 Task: Find connections with filter location Emmendingen with filter topic #Industrieswith filter profile language German with filter current company Muthoot Fincorp Ltd. with filter school Anand Agricultural University, Anand with filter industry Blogs with filter service category FIle Management with filter keywords title Administrator
Action: Mouse moved to (566, 77)
Screenshot: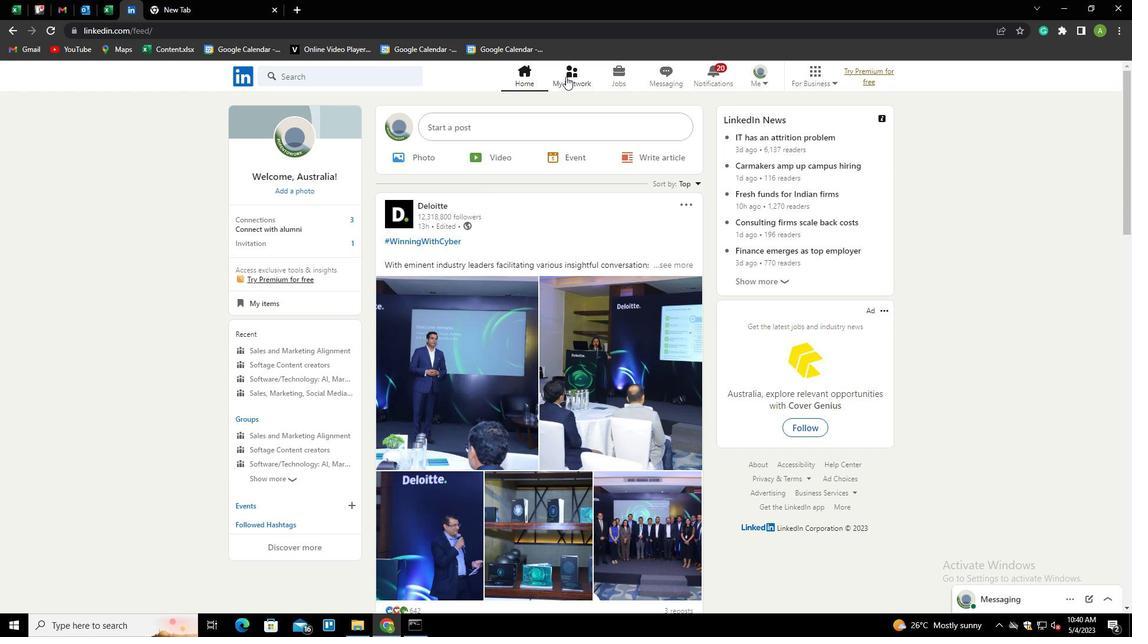 
Action: Mouse pressed left at (566, 77)
Screenshot: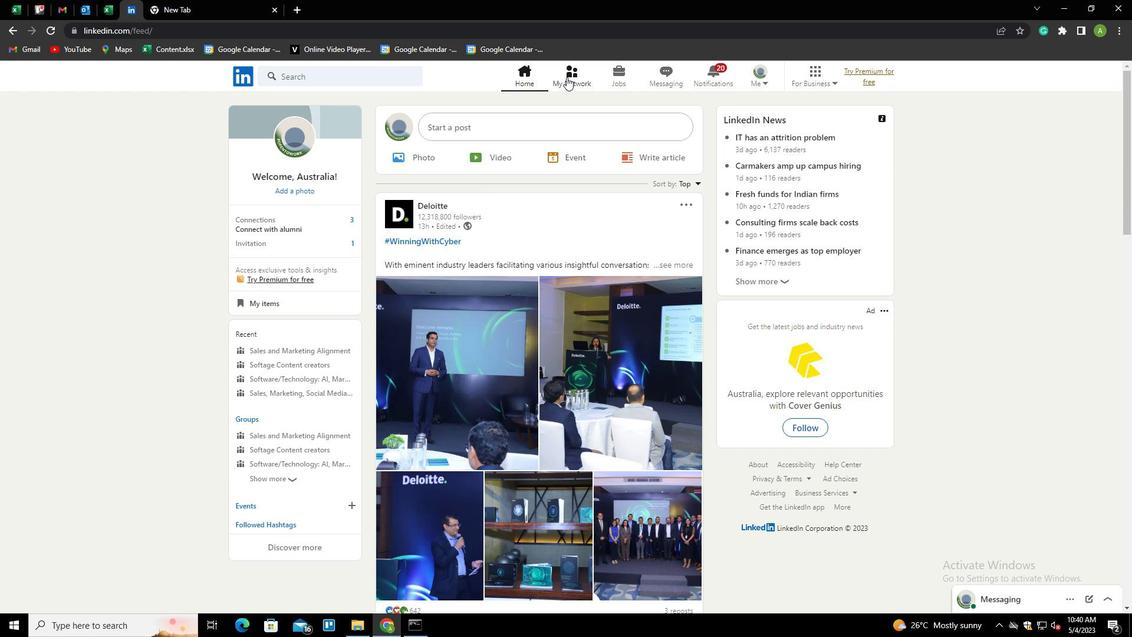 
Action: Mouse moved to (327, 142)
Screenshot: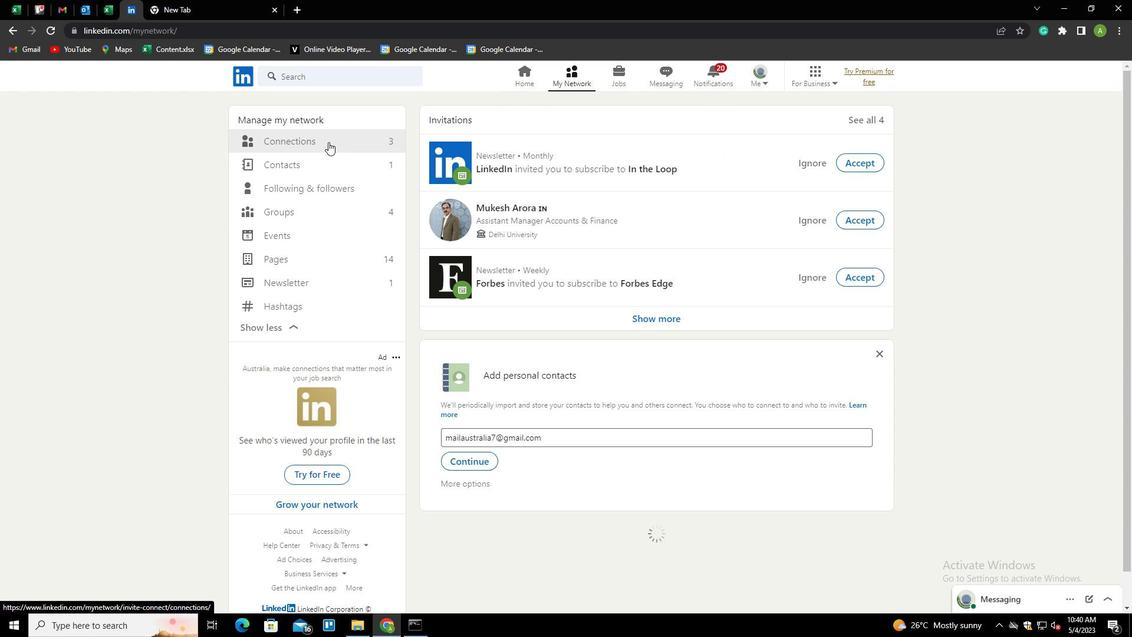 
Action: Mouse pressed left at (327, 142)
Screenshot: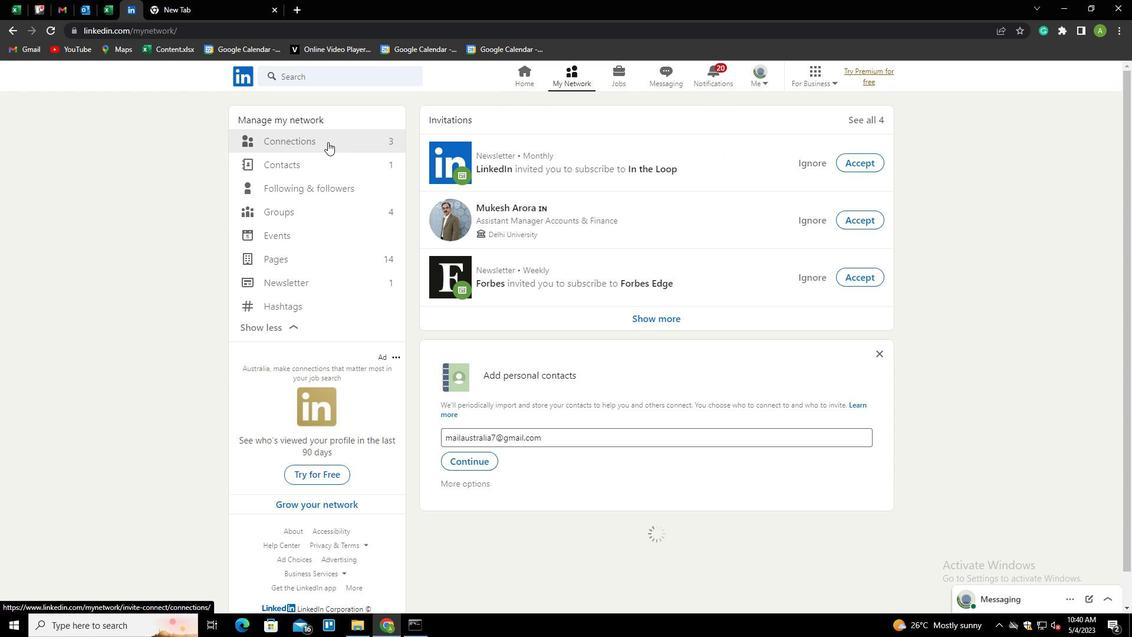 
Action: Mouse moved to (643, 146)
Screenshot: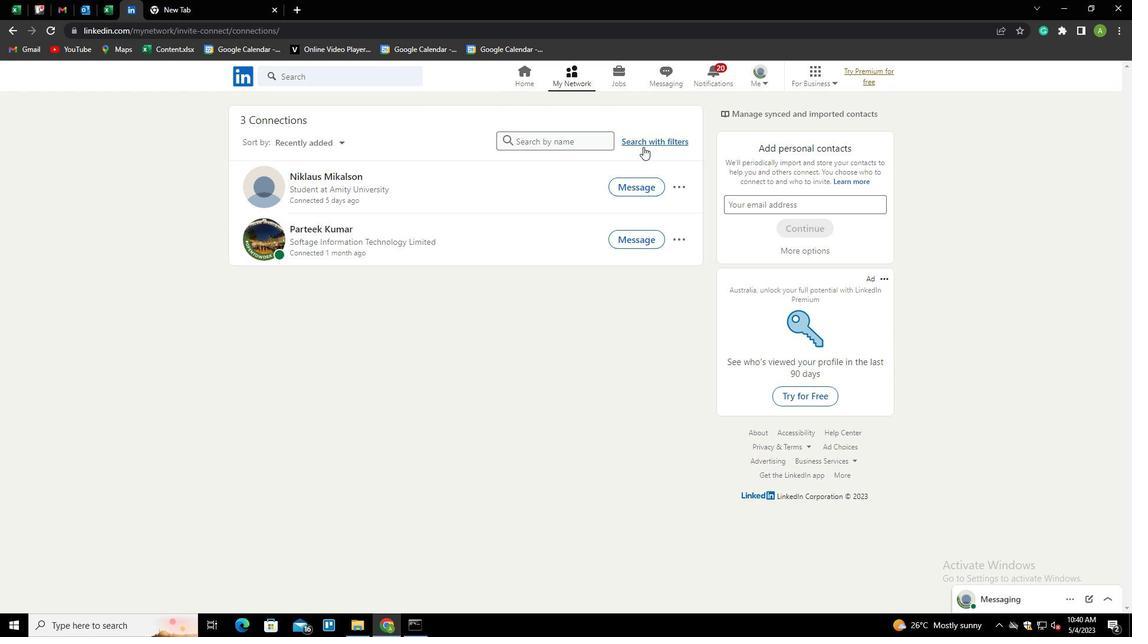
Action: Mouse pressed left at (643, 146)
Screenshot: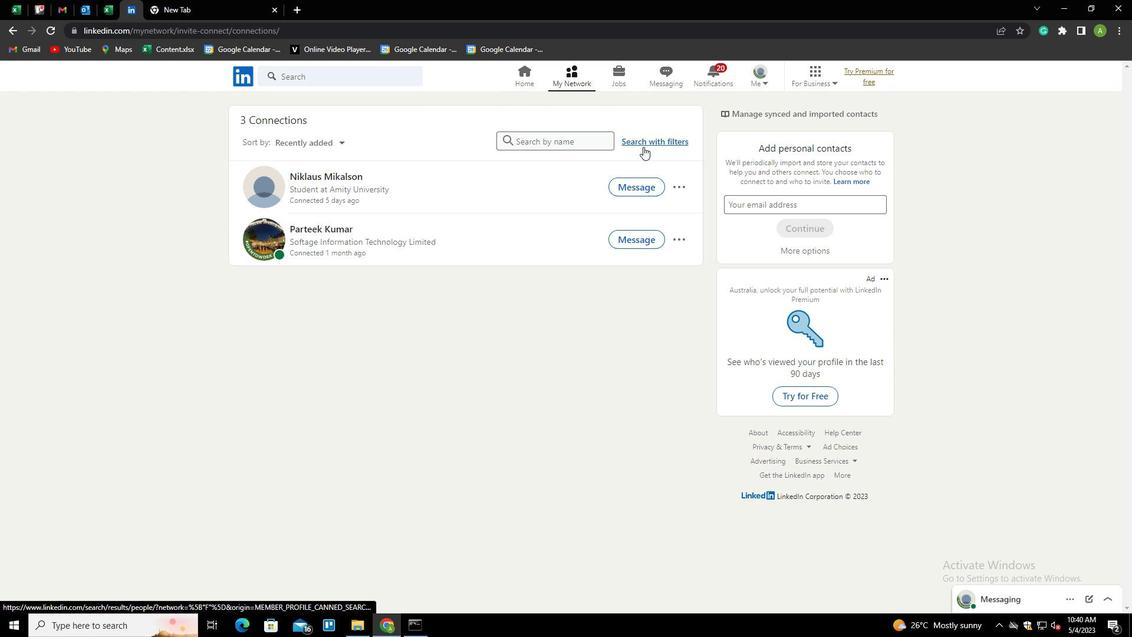 
Action: Mouse moved to (605, 113)
Screenshot: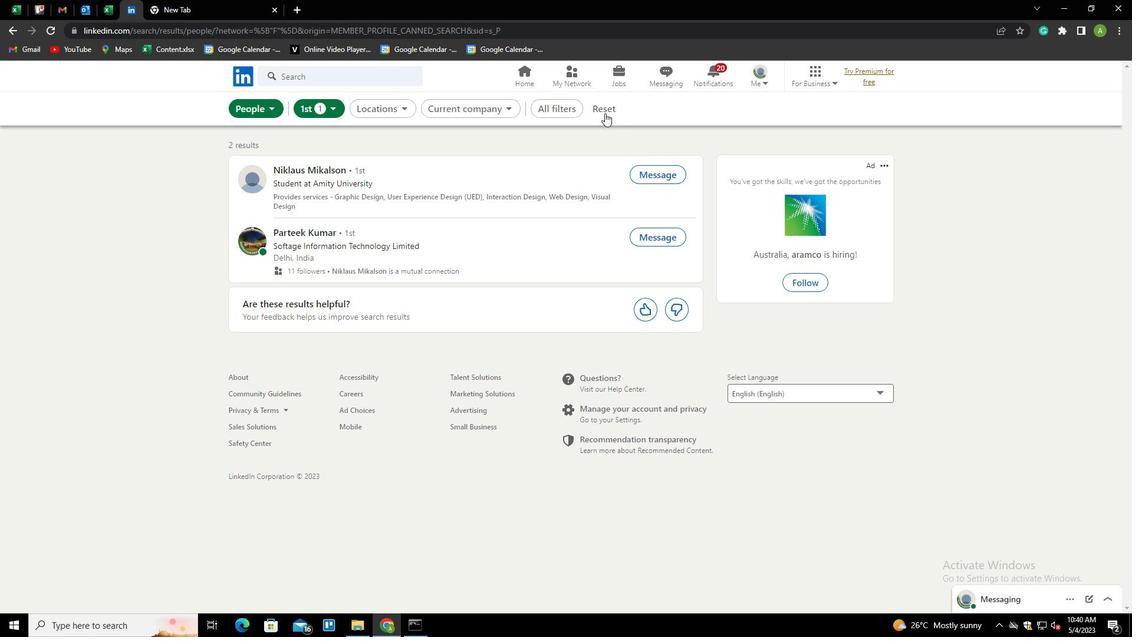 
Action: Mouse pressed left at (605, 113)
Screenshot: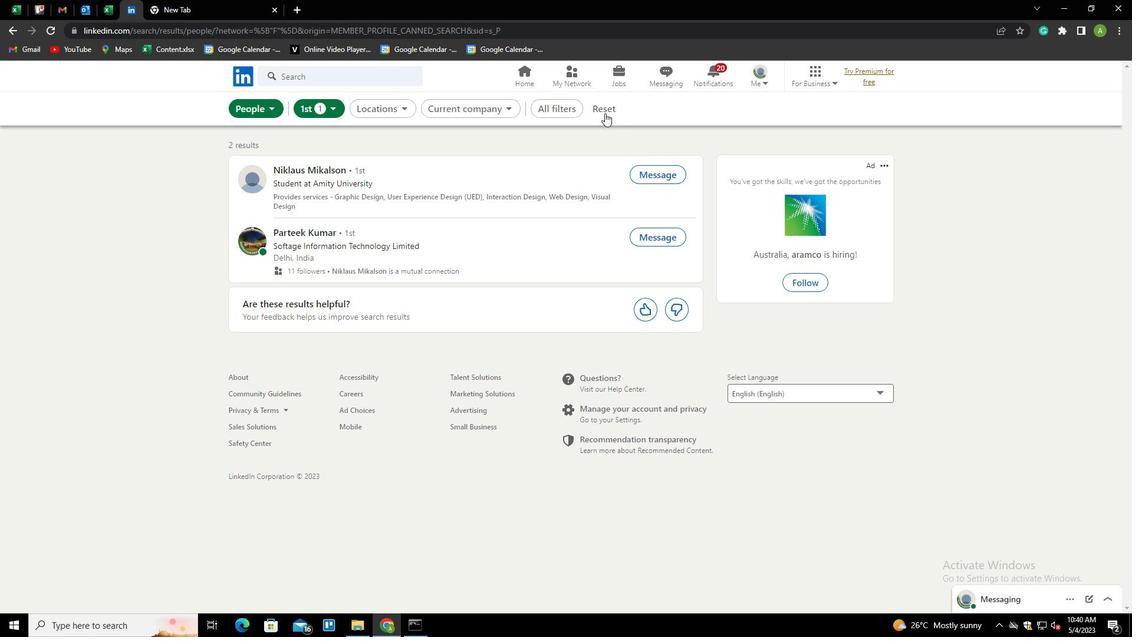 
Action: Mouse moved to (584, 105)
Screenshot: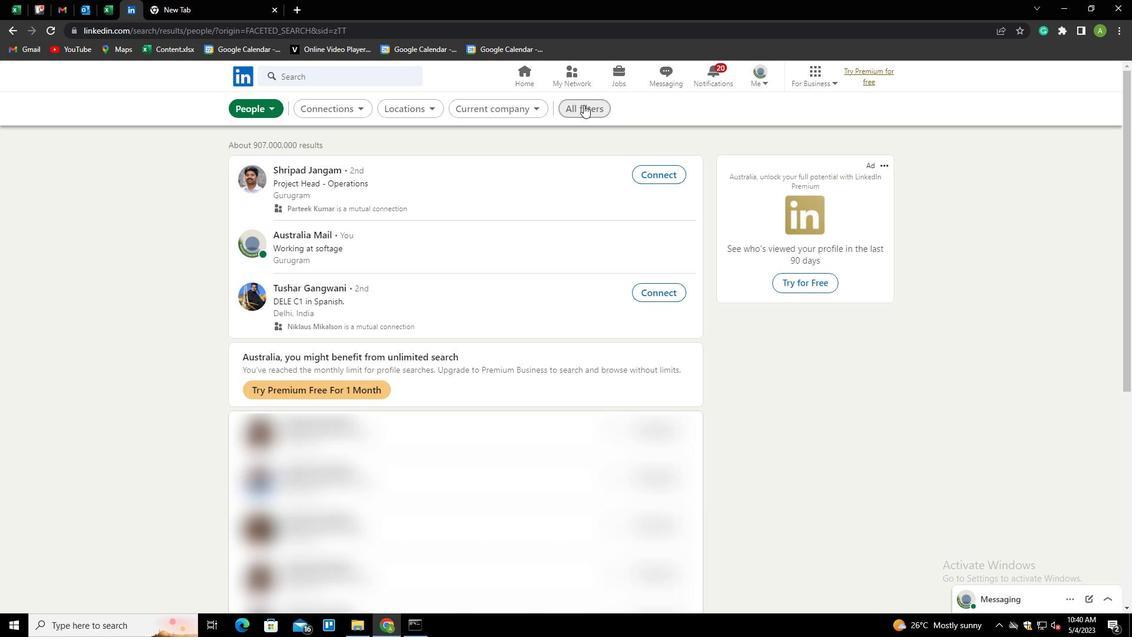 
Action: Mouse pressed left at (584, 105)
Screenshot: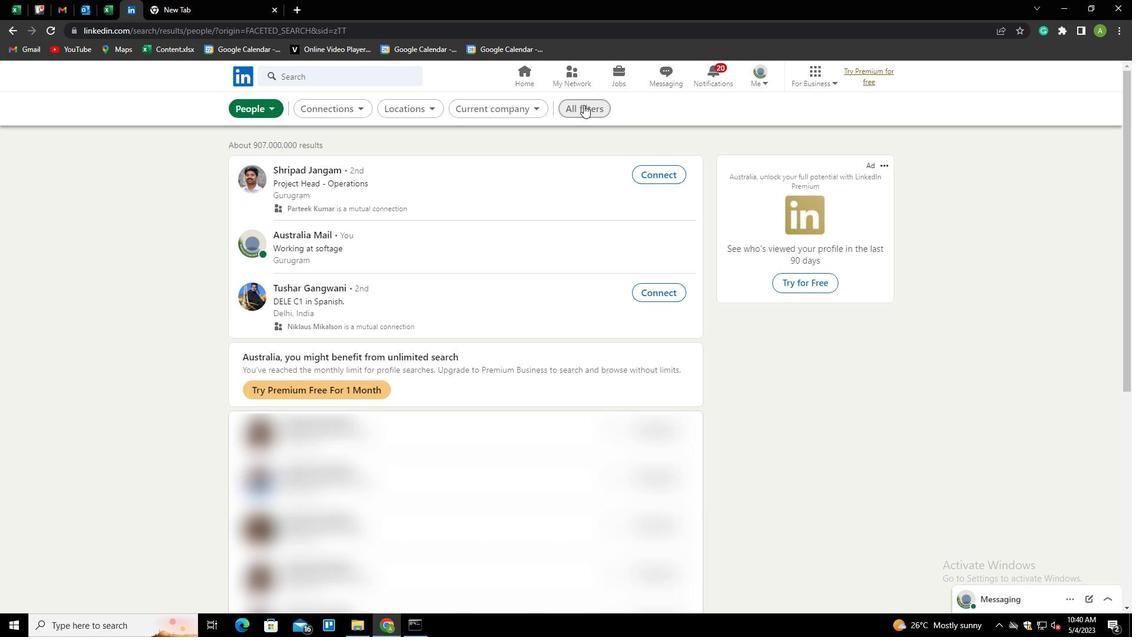 
Action: Mouse moved to (1014, 349)
Screenshot: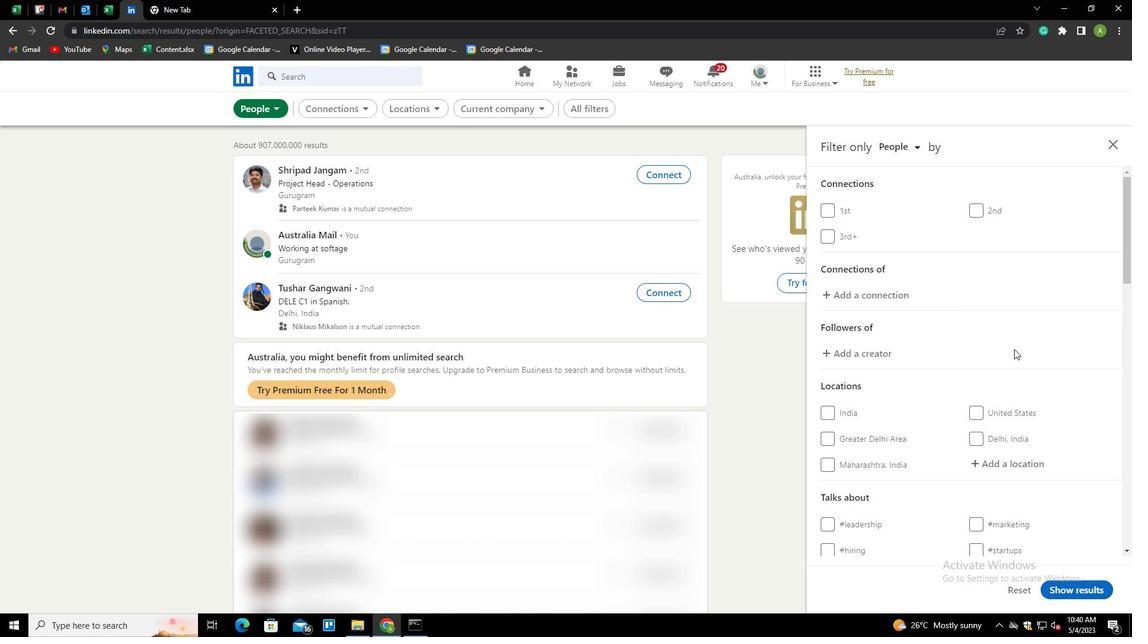 
Action: Mouse scrolled (1014, 348) with delta (0, 0)
Screenshot: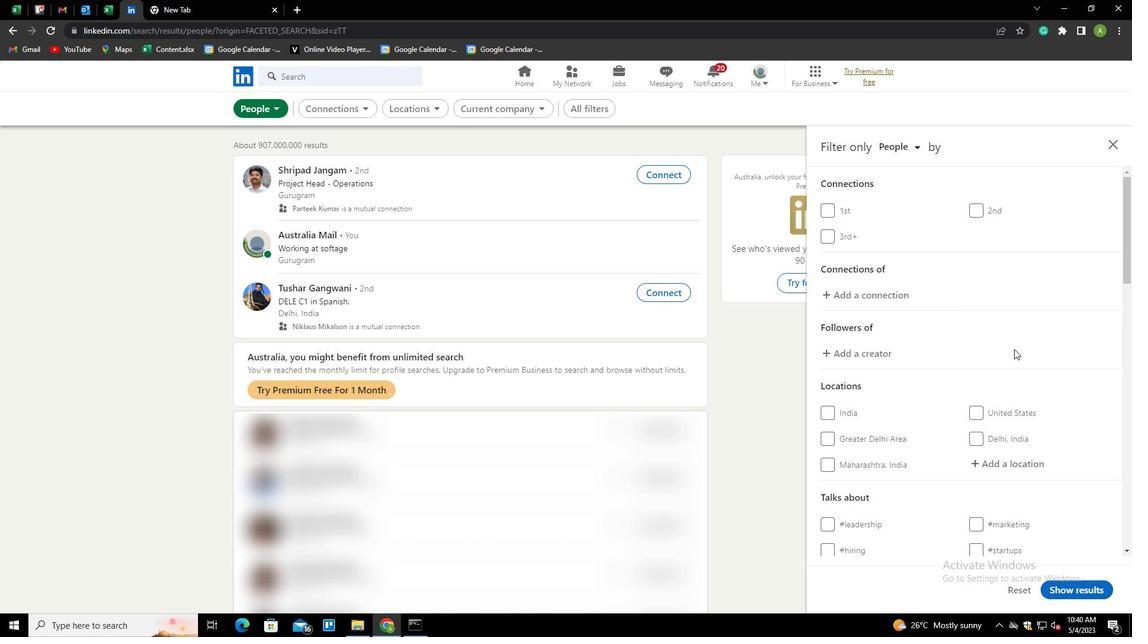 
Action: Mouse scrolled (1014, 348) with delta (0, 0)
Screenshot: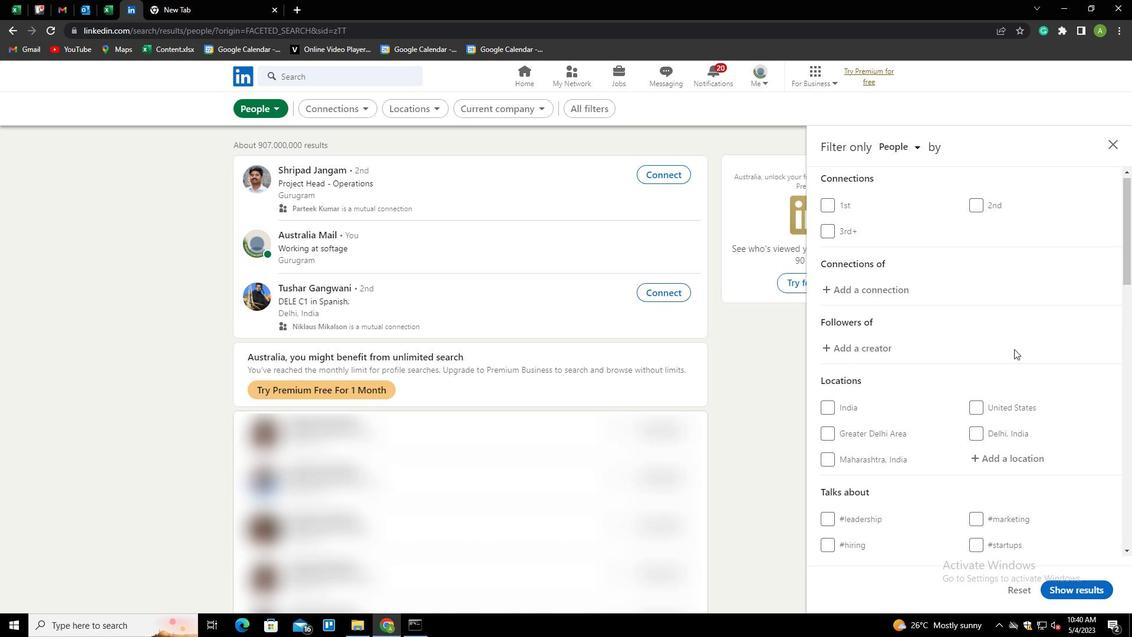 
Action: Mouse moved to (995, 345)
Screenshot: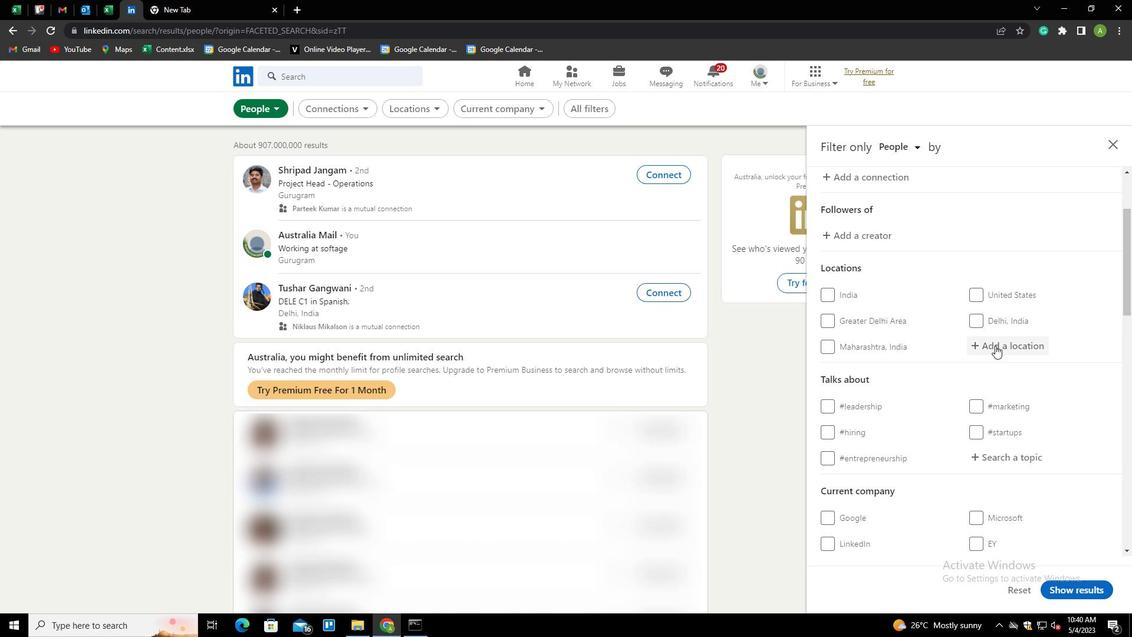 
Action: Mouse pressed left at (995, 345)
Screenshot: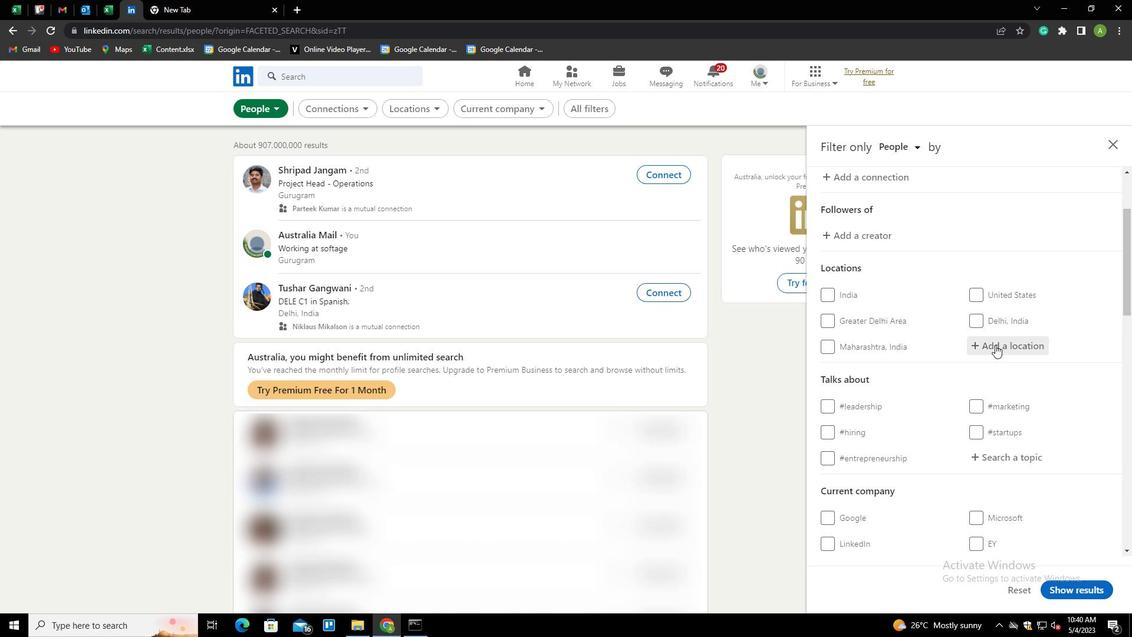 
Action: Key pressed <Key.shift>EMMENDIGEN<Key.down>
Screenshot: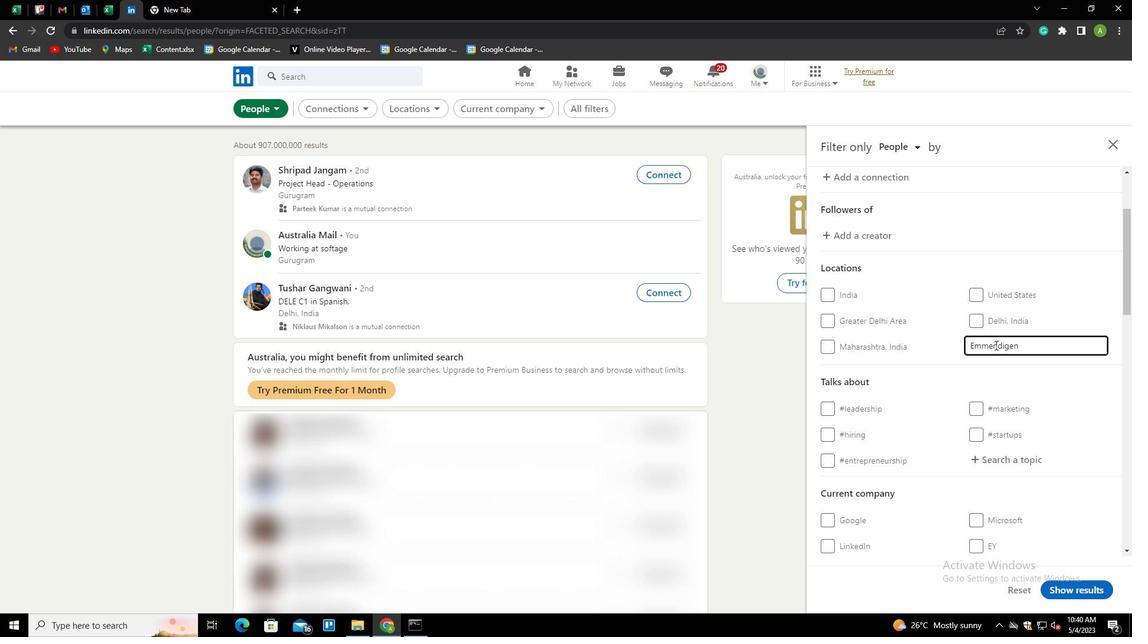 
Action: Mouse moved to (1052, 359)
Screenshot: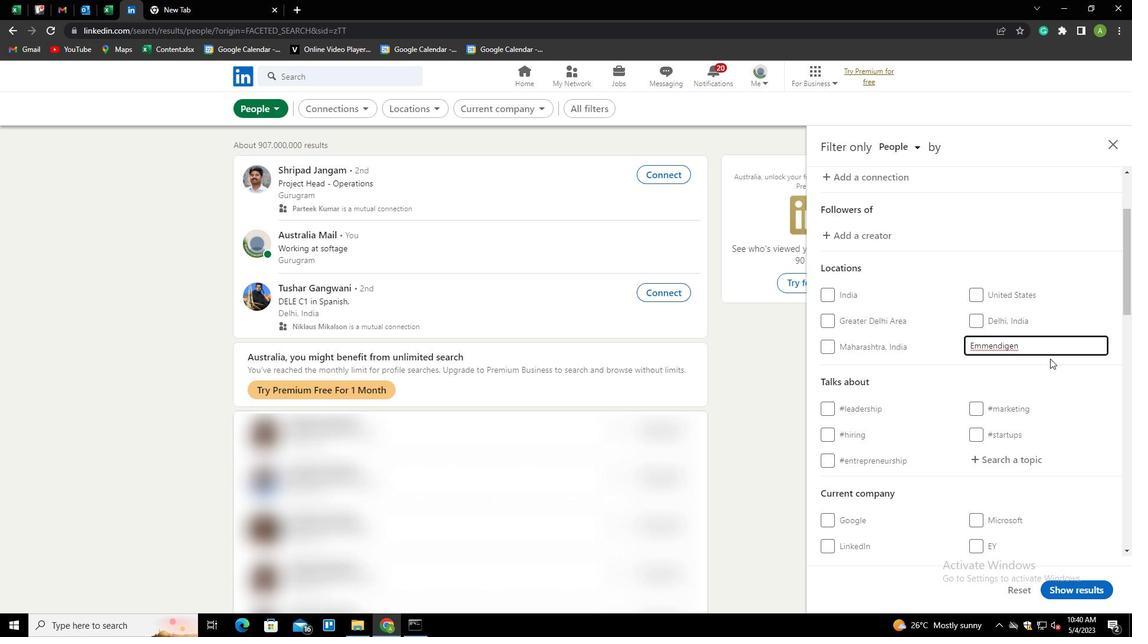 
Action: Key pressed <Key.backspace><Key.backspace><Key.backspace>NGE<Key.down><Key.enter>
Screenshot: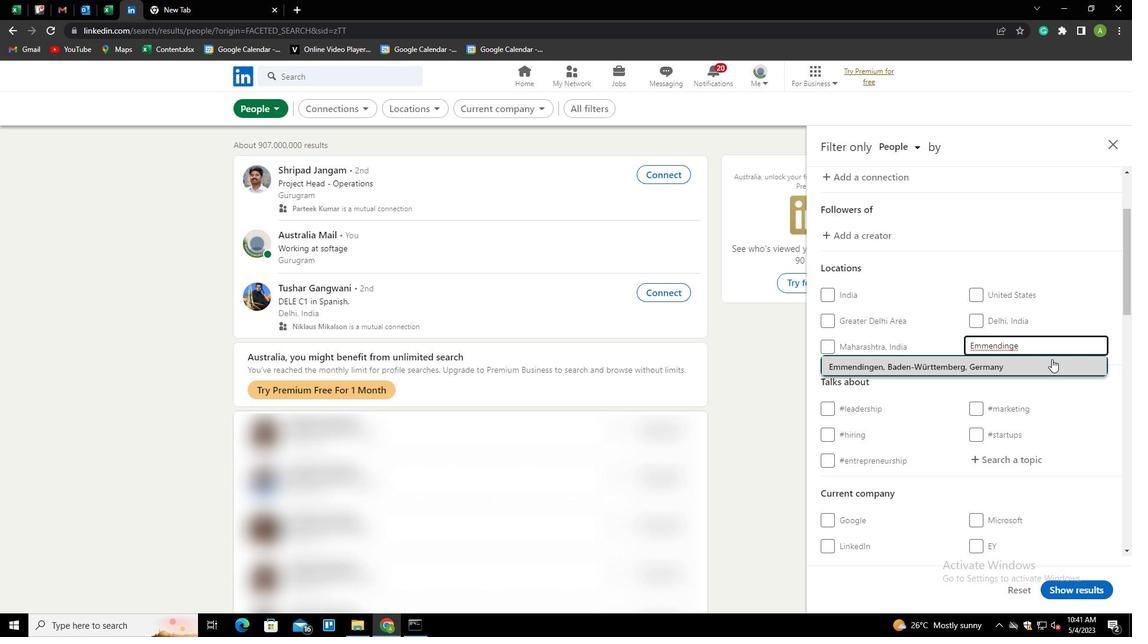 
Action: Mouse scrolled (1052, 358) with delta (0, 0)
Screenshot: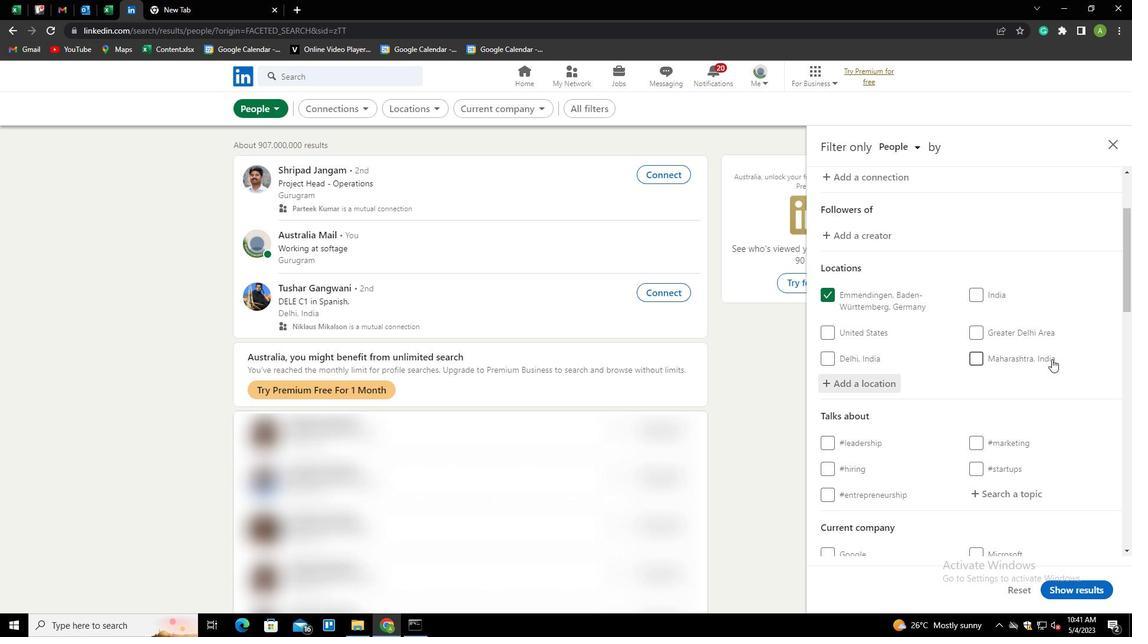 
Action: Mouse scrolled (1052, 358) with delta (0, 0)
Screenshot: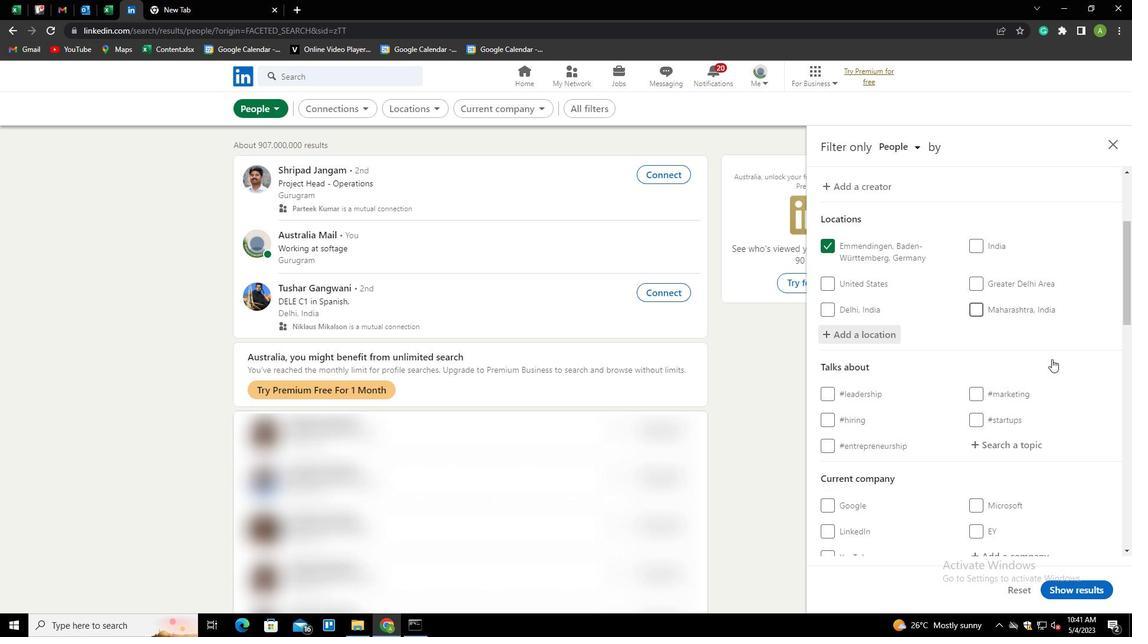
Action: Mouse scrolled (1052, 358) with delta (0, 0)
Screenshot: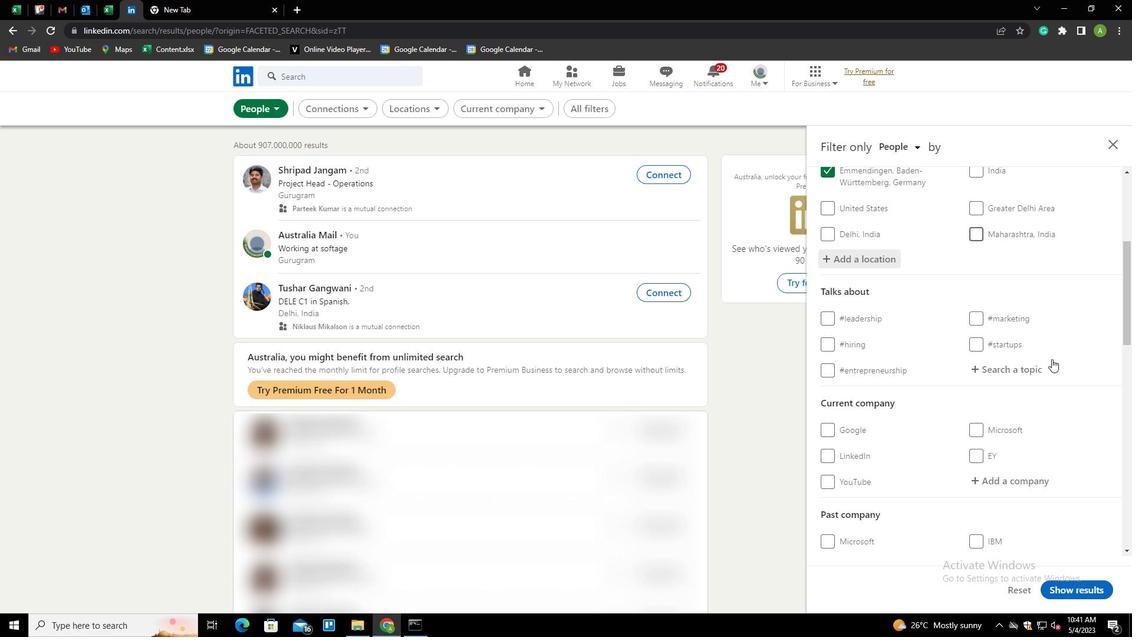 
Action: Mouse scrolled (1052, 358) with delta (0, 0)
Screenshot: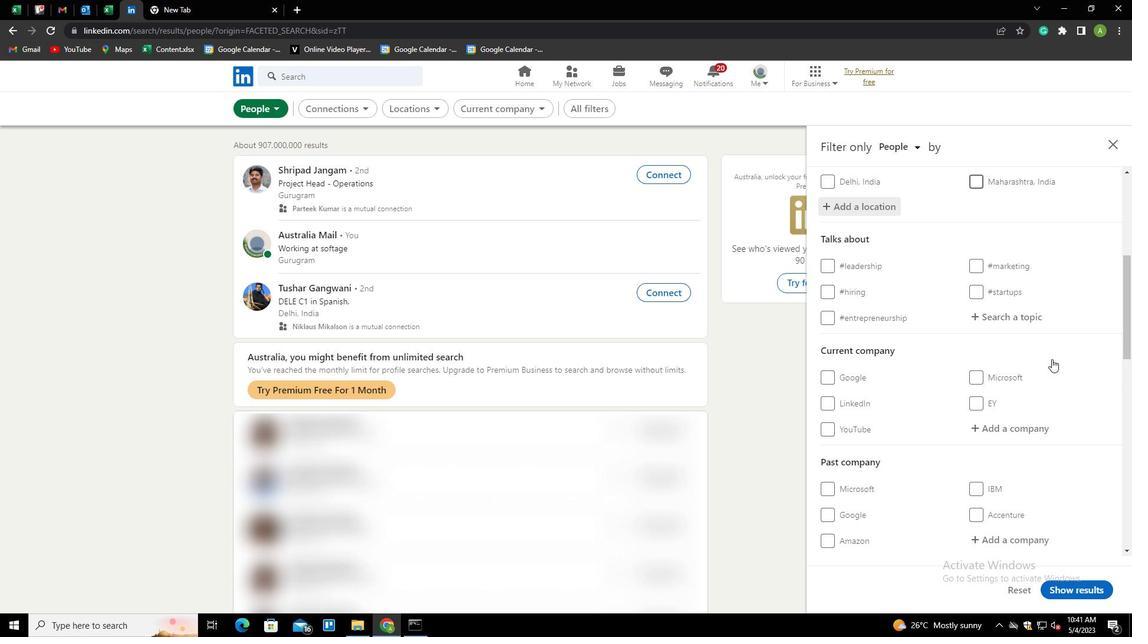 
Action: Mouse scrolled (1052, 358) with delta (0, 0)
Screenshot: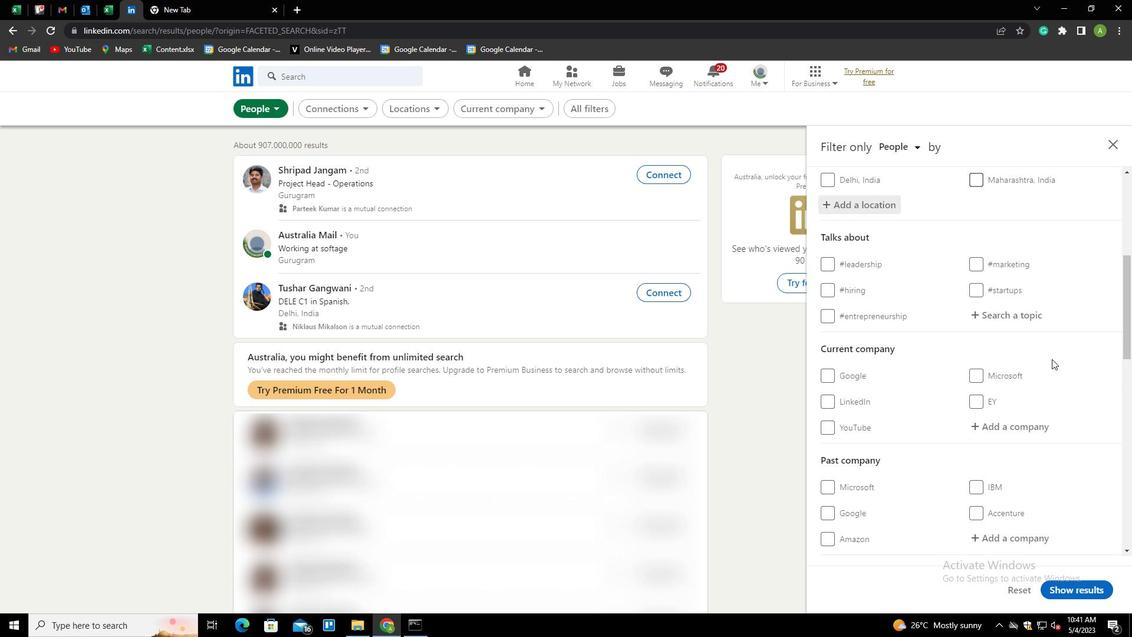 
Action: Mouse moved to (1006, 194)
Screenshot: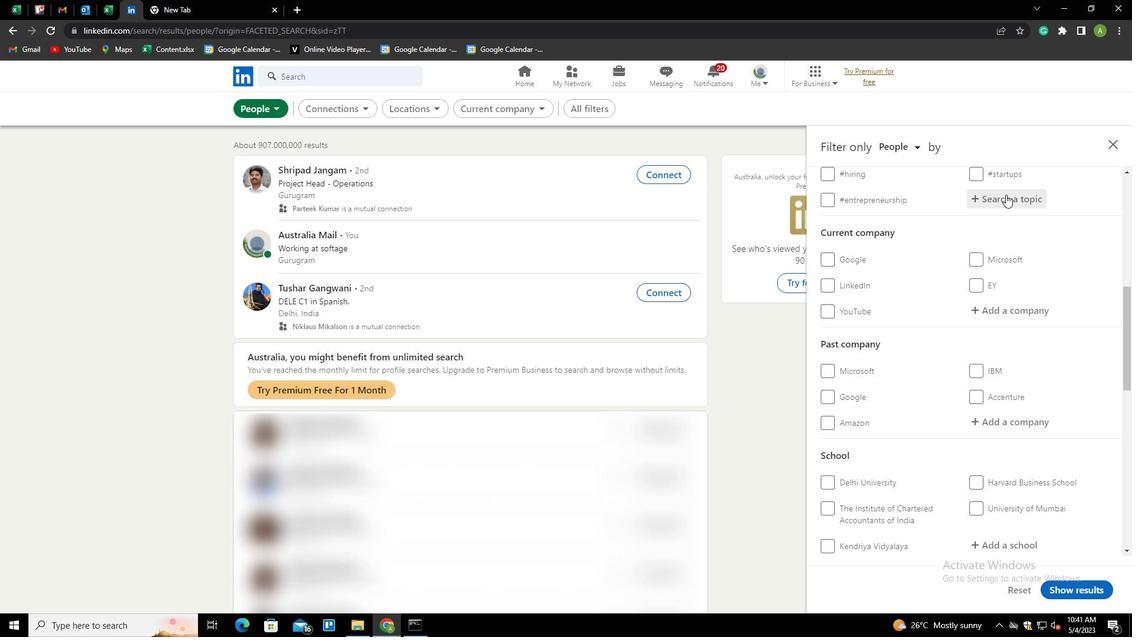 
Action: Mouse pressed left at (1006, 194)
Screenshot: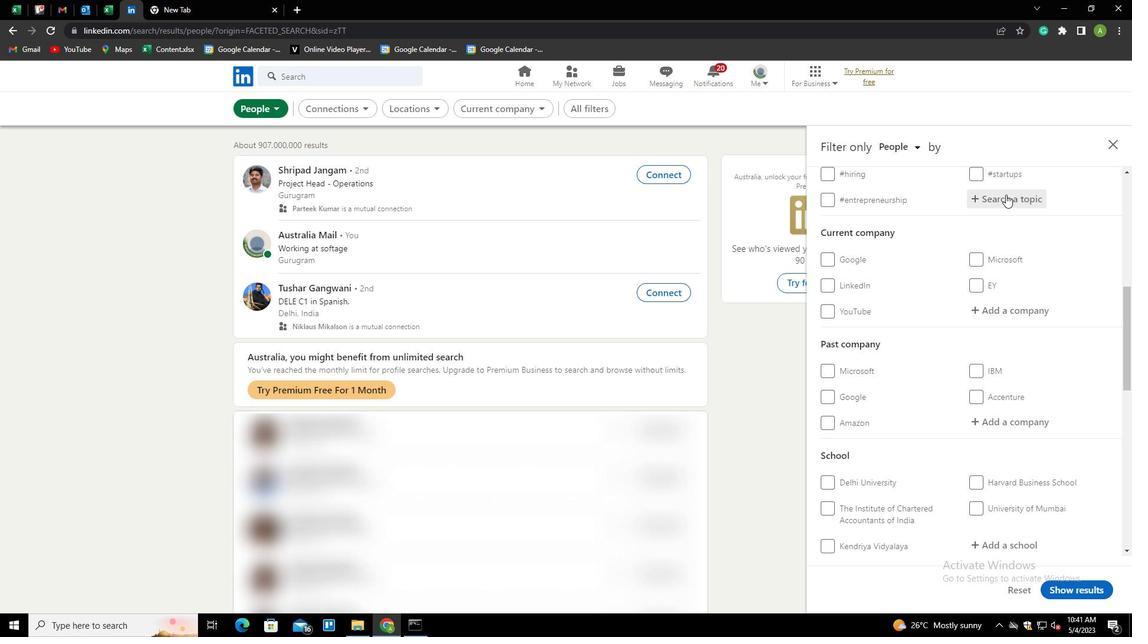 
Action: Key pressed INDUSTRIES<Key.down><Key.enter>
Screenshot: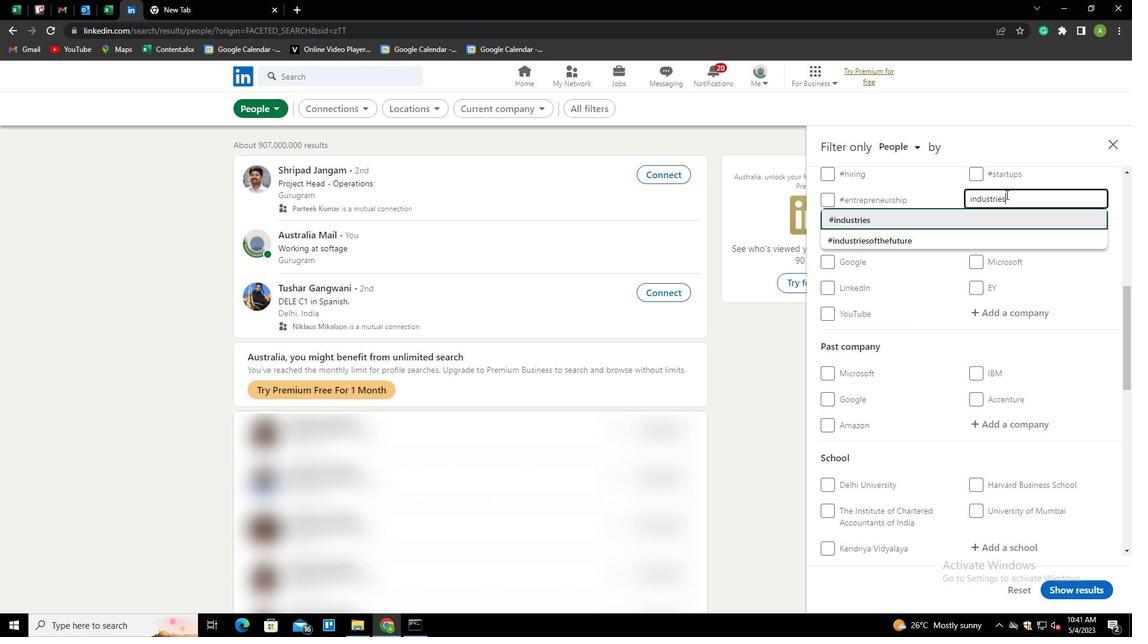 
Action: Mouse scrolled (1006, 194) with delta (0, 0)
Screenshot: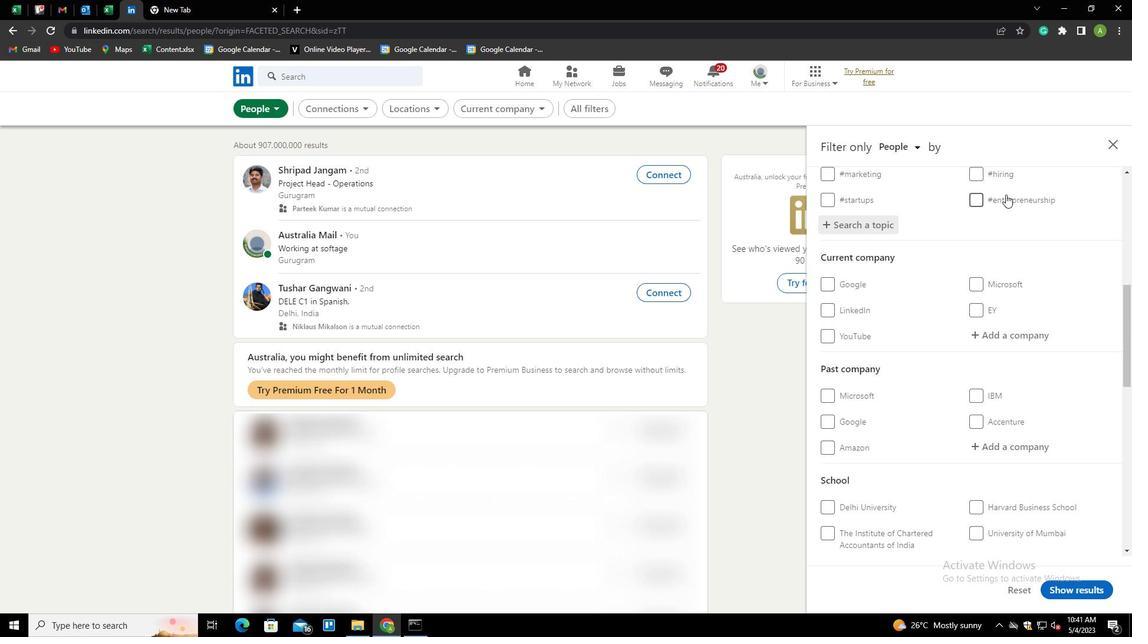 
Action: Mouse scrolled (1006, 194) with delta (0, 0)
Screenshot: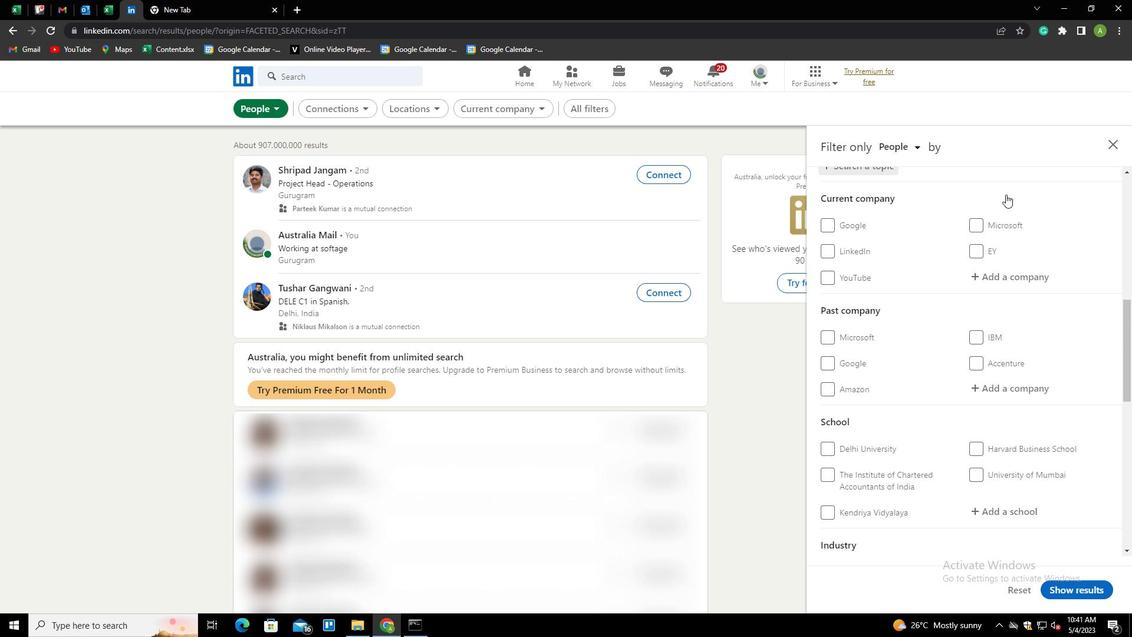 
Action: Mouse scrolled (1006, 194) with delta (0, 0)
Screenshot: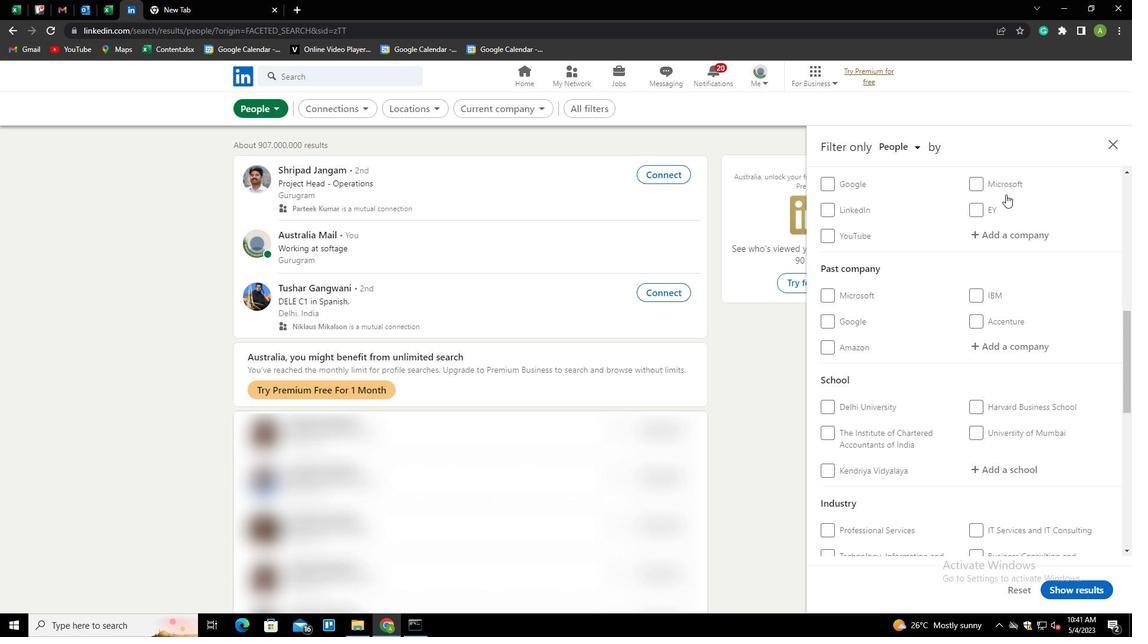 
Action: Mouse scrolled (1006, 194) with delta (0, 0)
Screenshot: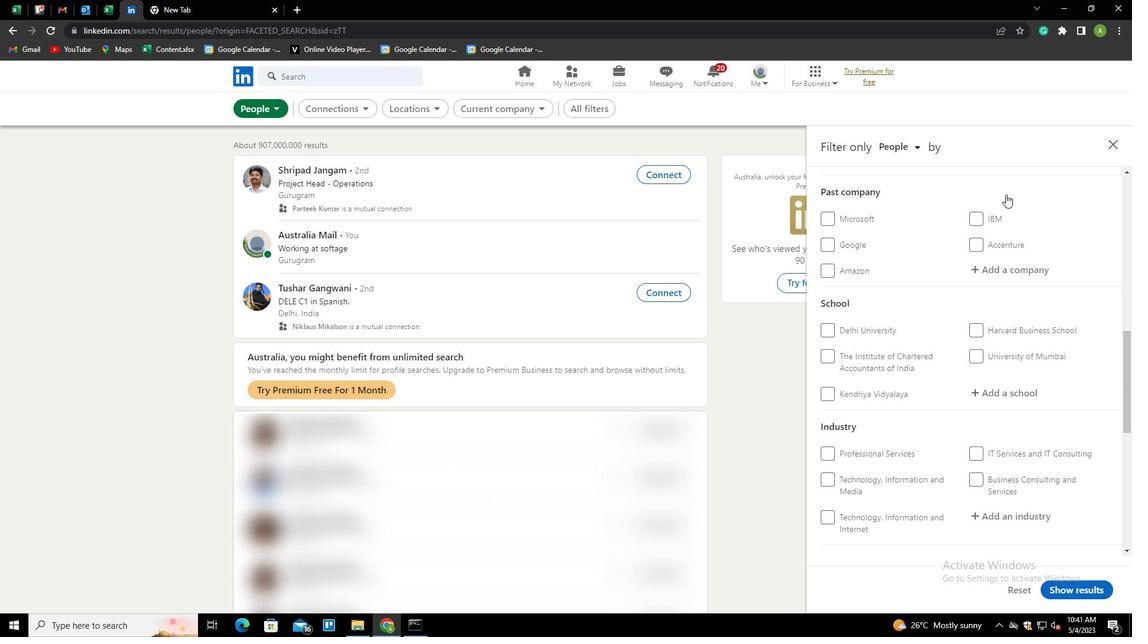 
Action: Mouse scrolled (1006, 194) with delta (0, 0)
Screenshot: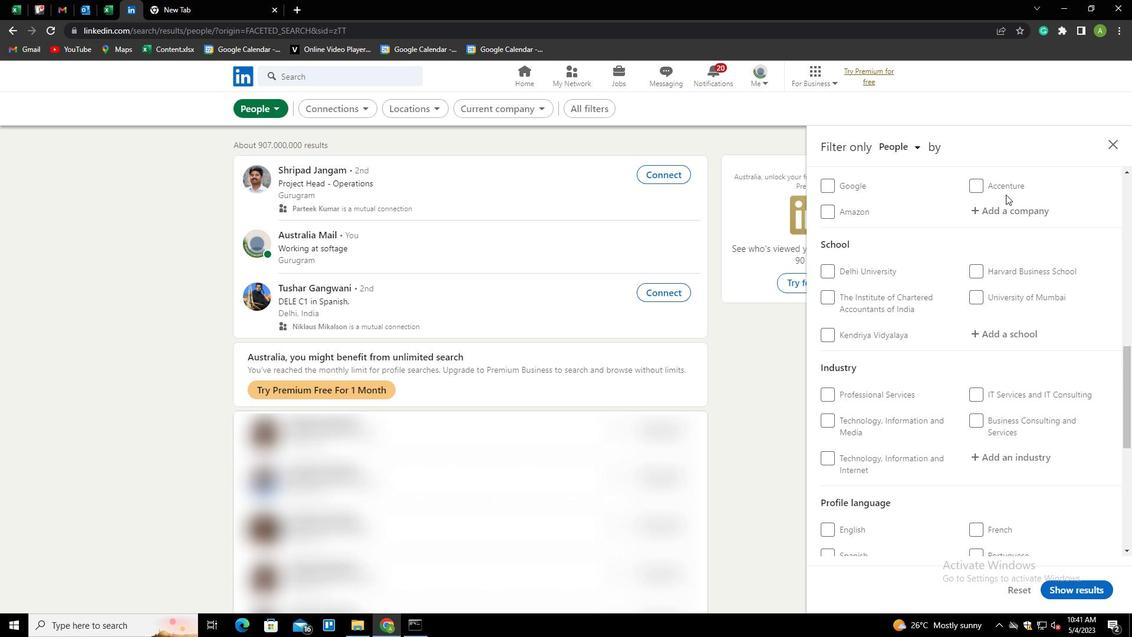 
Action: Mouse scrolled (1006, 194) with delta (0, 0)
Screenshot: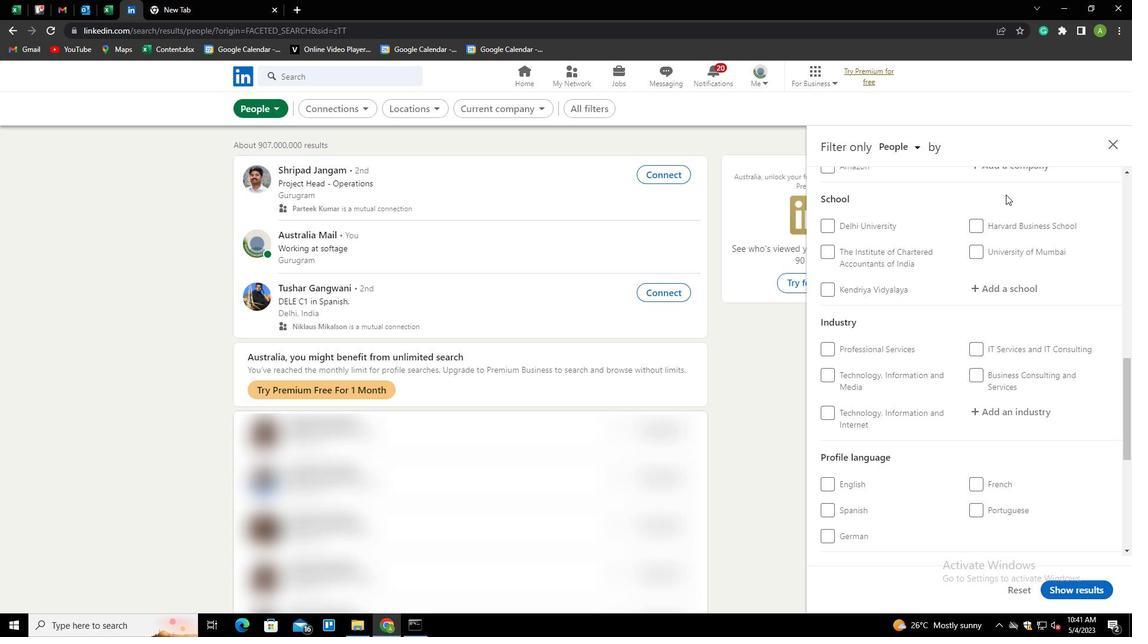 
Action: Mouse scrolled (1006, 194) with delta (0, 0)
Screenshot: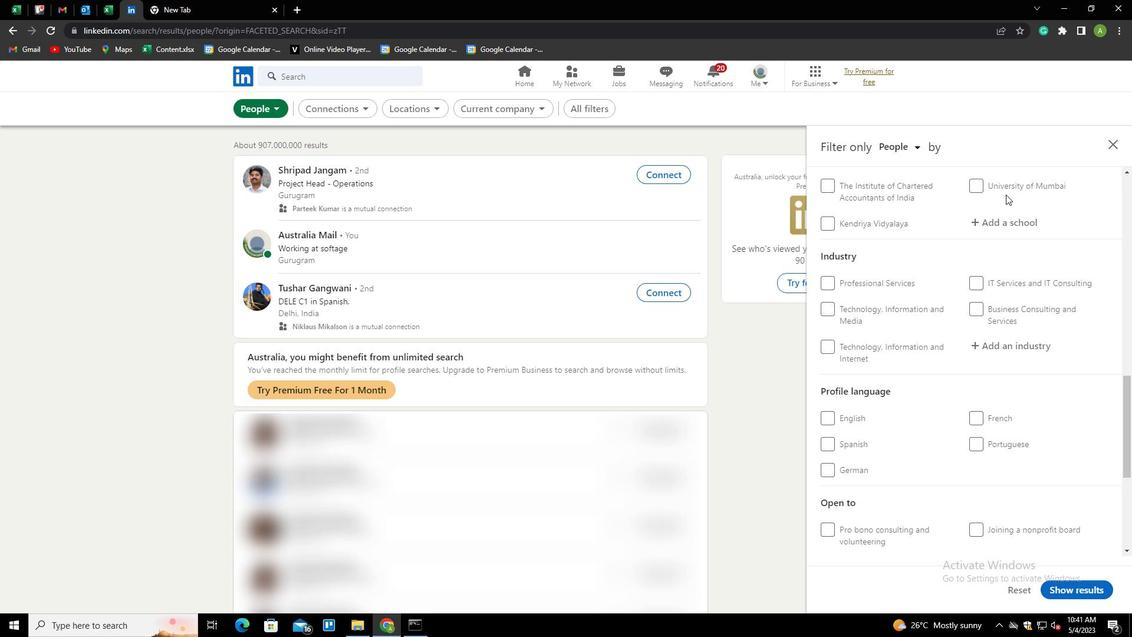
Action: Mouse scrolled (1006, 194) with delta (0, 0)
Screenshot: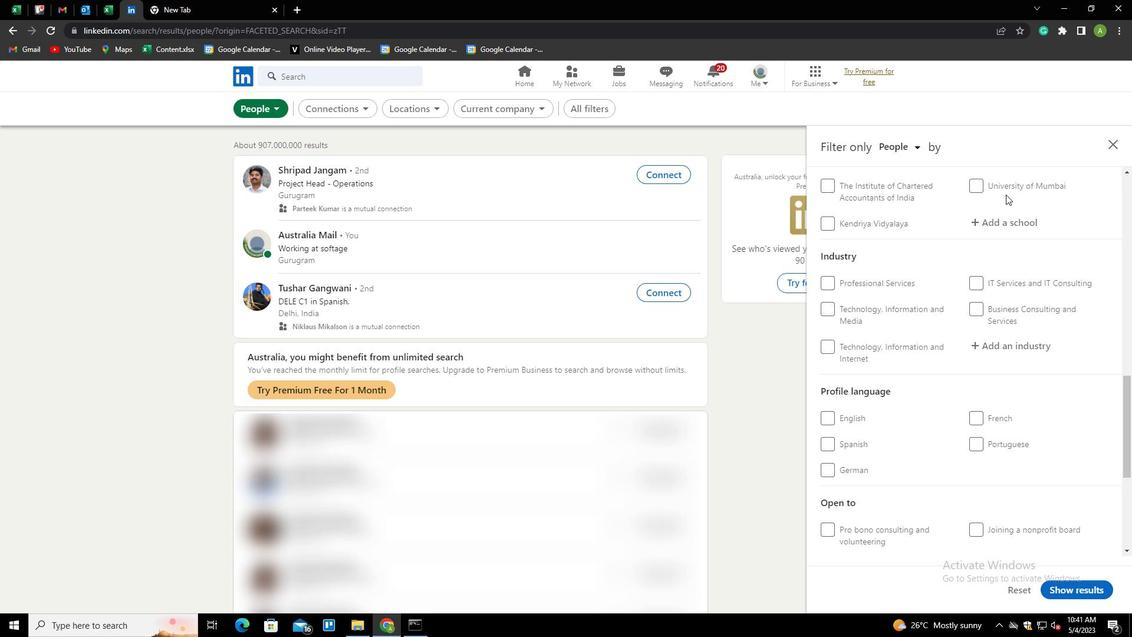 
Action: Mouse scrolled (1006, 194) with delta (0, 0)
Screenshot: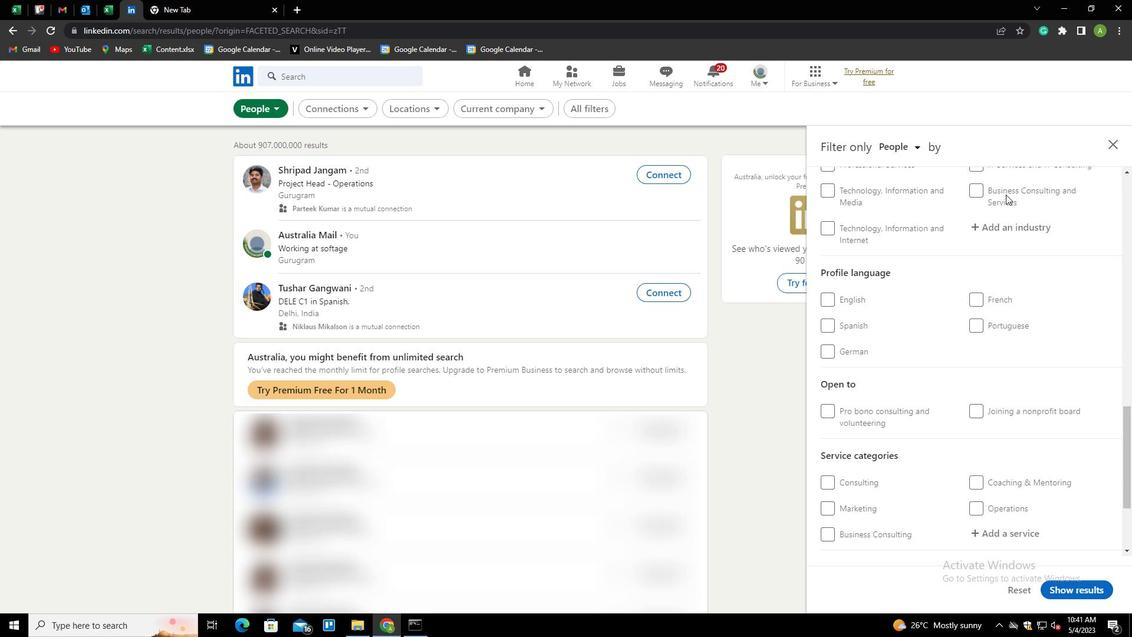 
Action: Mouse scrolled (1006, 194) with delta (0, 0)
Screenshot: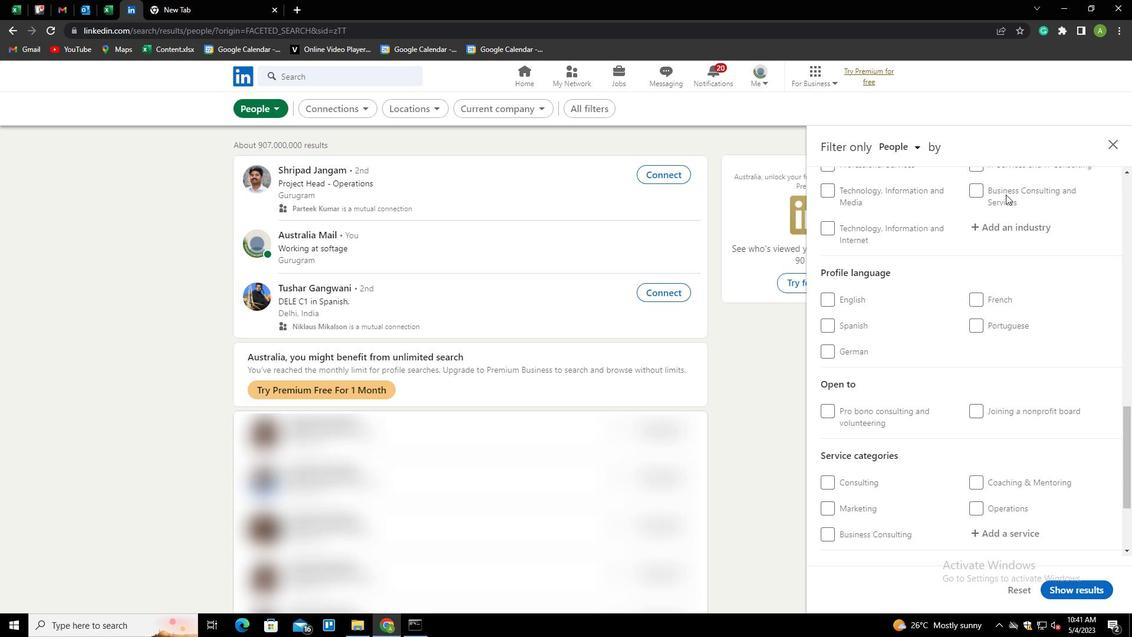 
Action: Mouse moved to (834, 225)
Screenshot: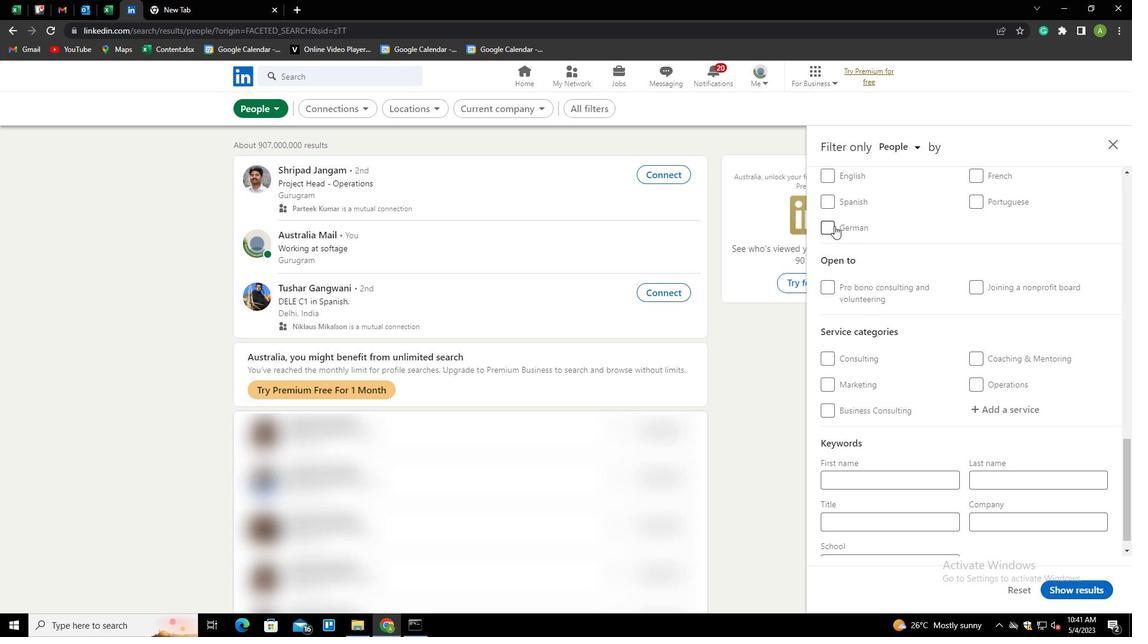 
Action: Mouse pressed left at (834, 225)
Screenshot: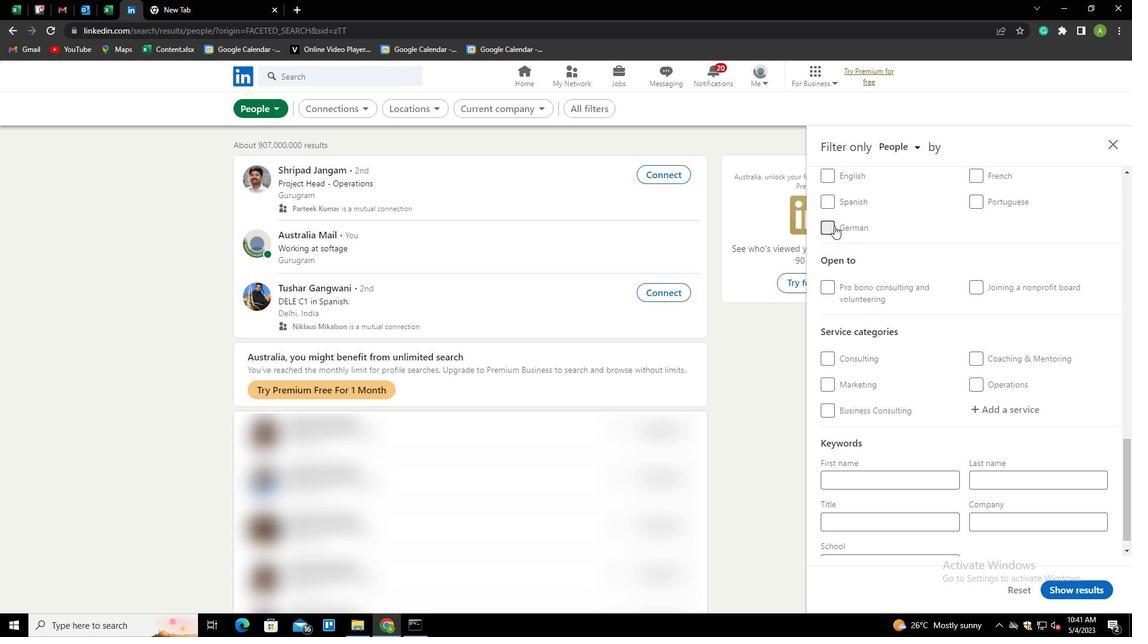 
Action: Mouse moved to (992, 241)
Screenshot: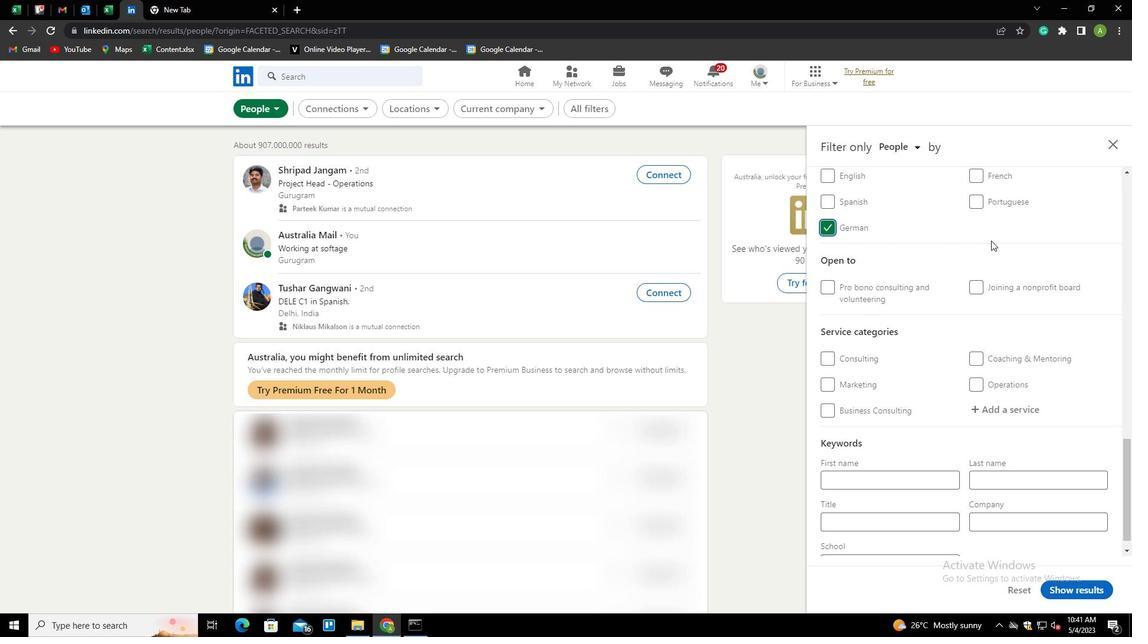 
Action: Mouse scrolled (992, 241) with delta (0, 0)
Screenshot: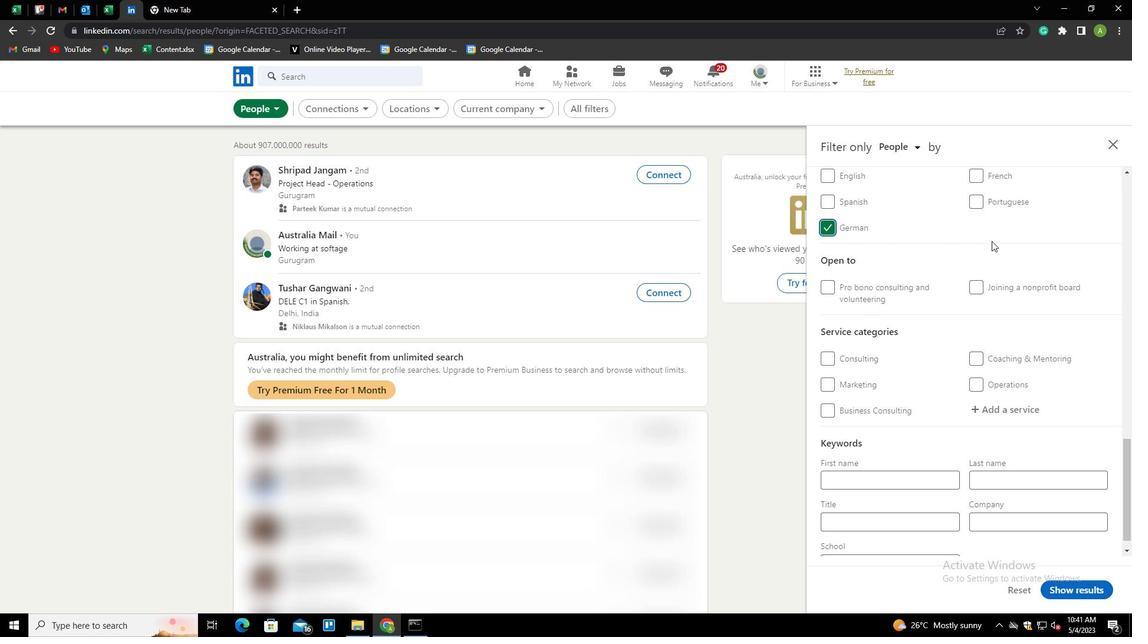 
Action: Mouse scrolled (992, 241) with delta (0, 0)
Screenshot: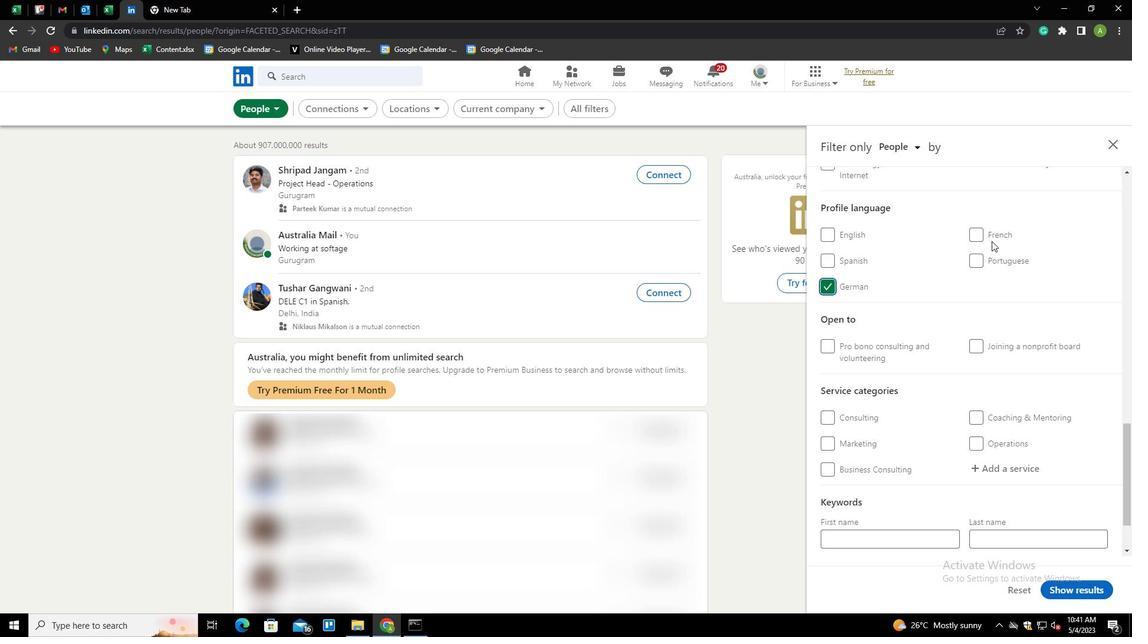 
Action: Mouse scrolled (992, 241) with delta (0, 0)
Screenshot: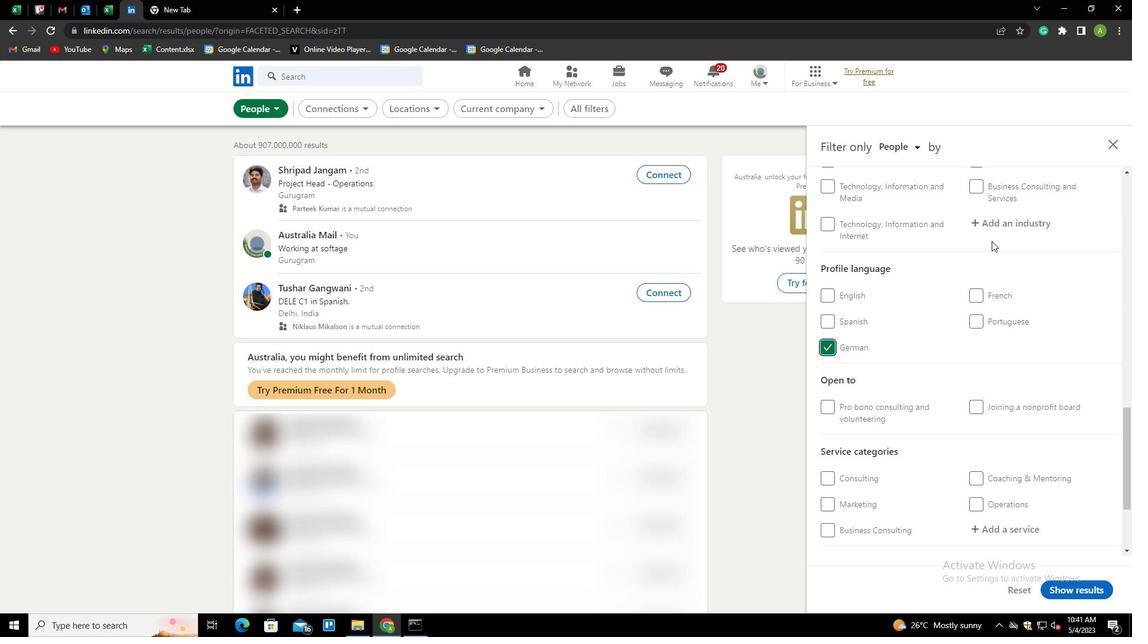 
Action: Mouse scrolled (992, 241) with delta (0, 0)
Screenshot: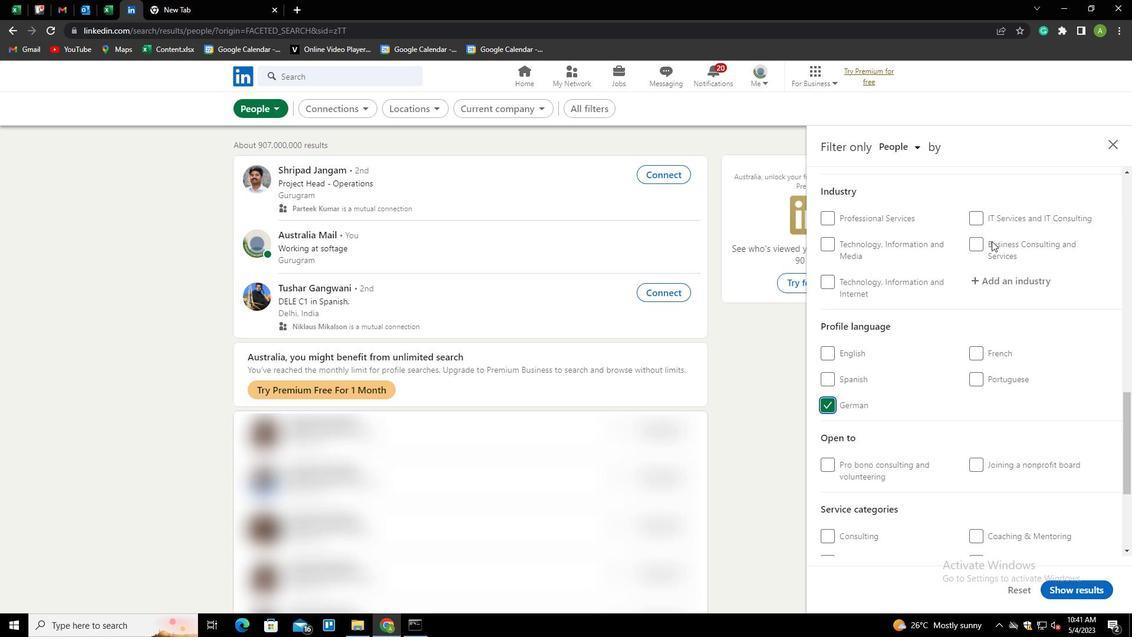 
Action: Mouse scrolled (992, 241) with delta (0, 0)
Screenshot: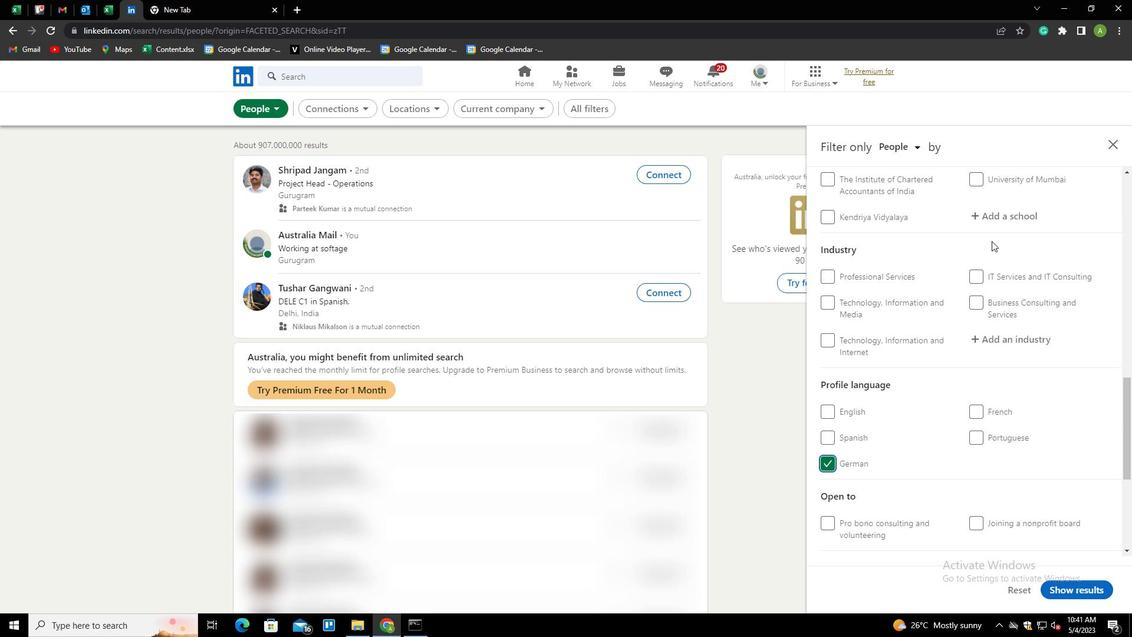 
Action: Mouse scrolled (992, 241) with delta (0, 0)
Screenshot: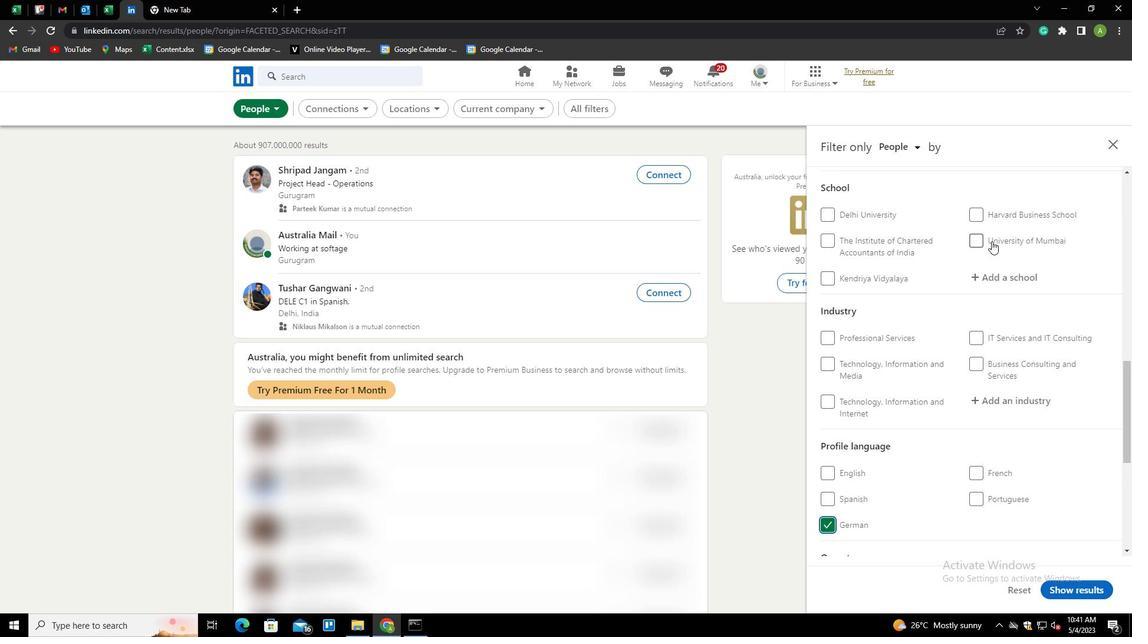 
Action: Mouse scrolled (992, 241) with delta (0, 0)
Screenshot: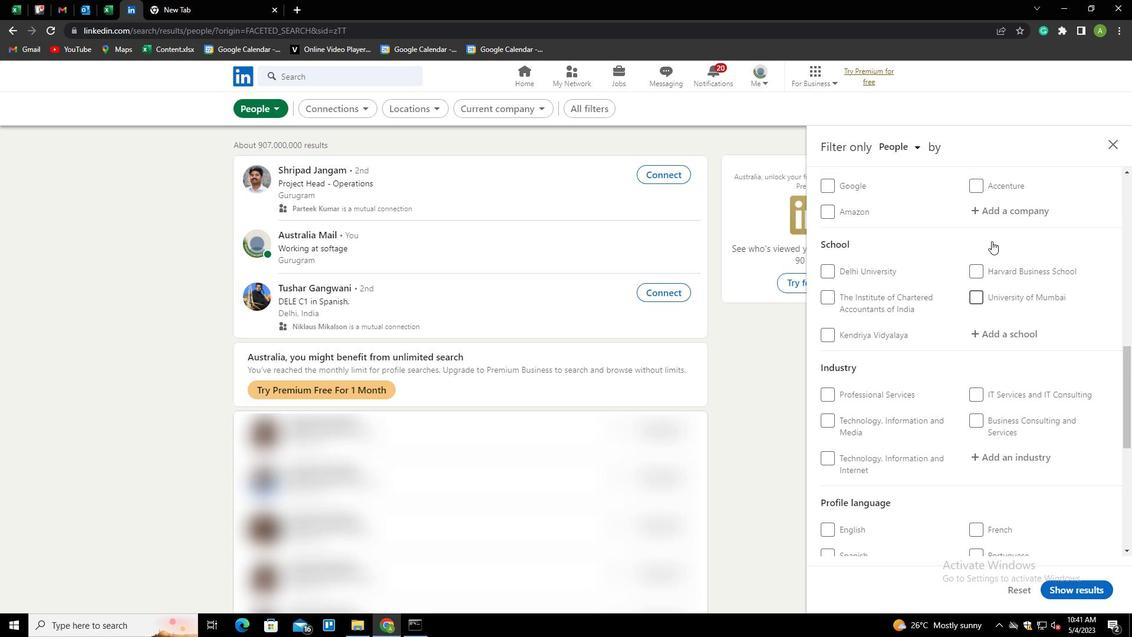 
Action: Mouse scrolled (992, 241) with delta (0, 0)
Screenshot: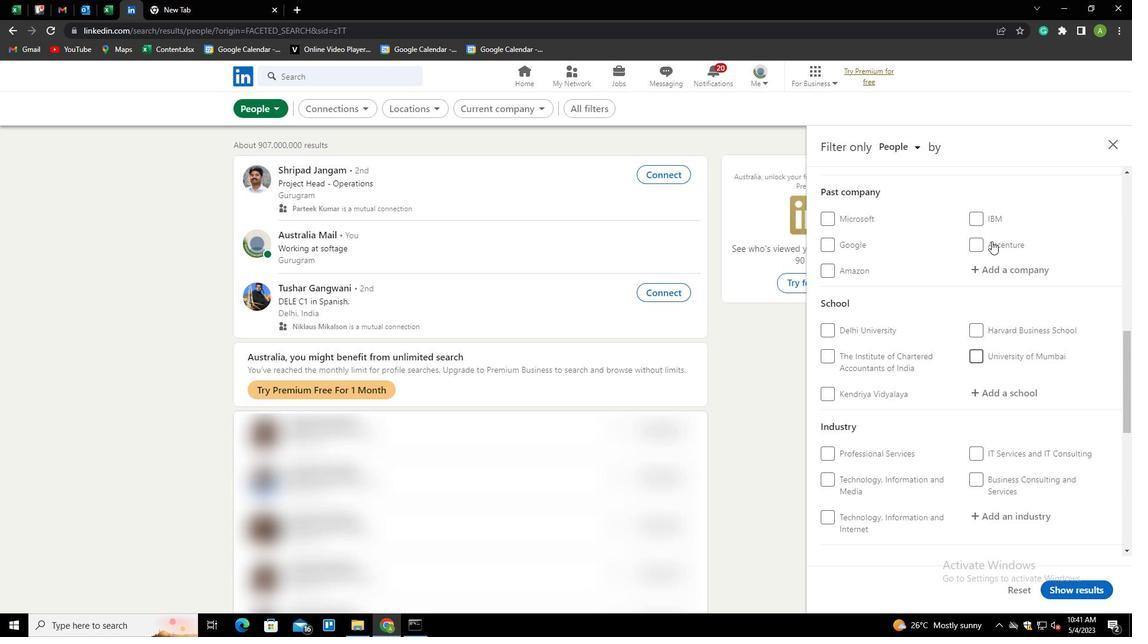 
Action: Mouse moved to (992, 253)
Screenshot: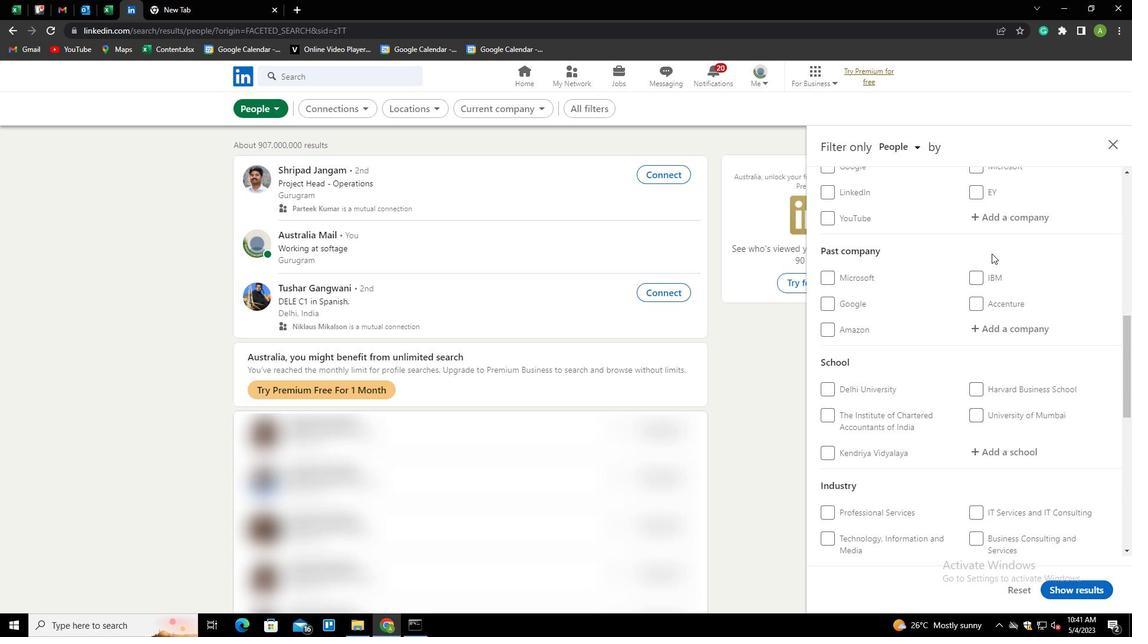 
Action: Mouse scrolled (992, 254) with delta (0, 0)
Screenshot: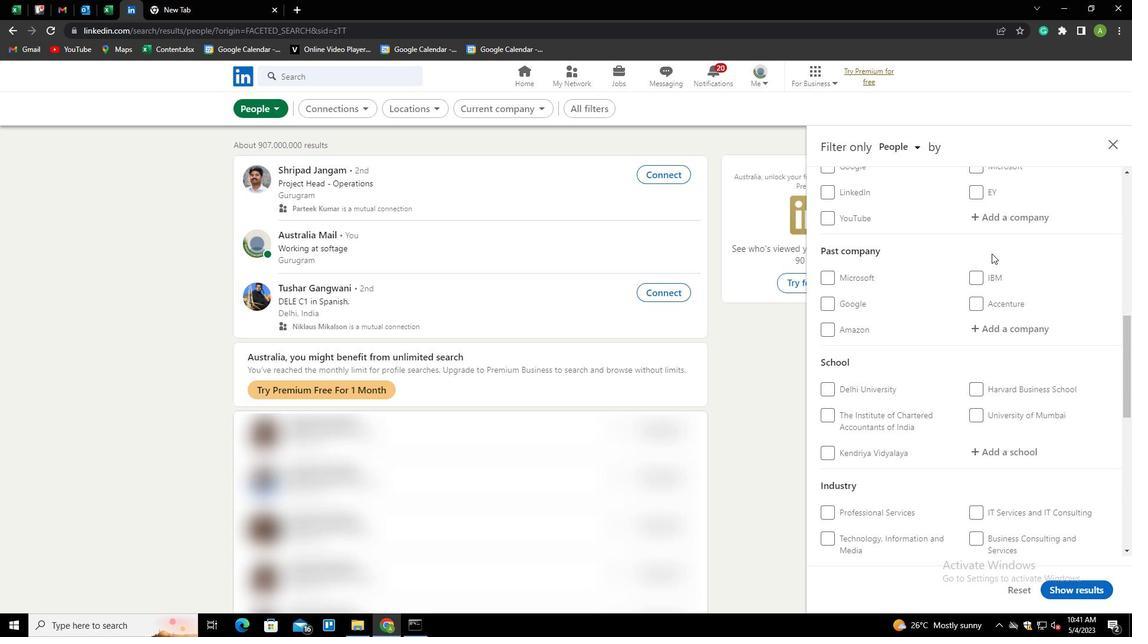 
Action: Mouse moved to (993, 274)
Screenshot: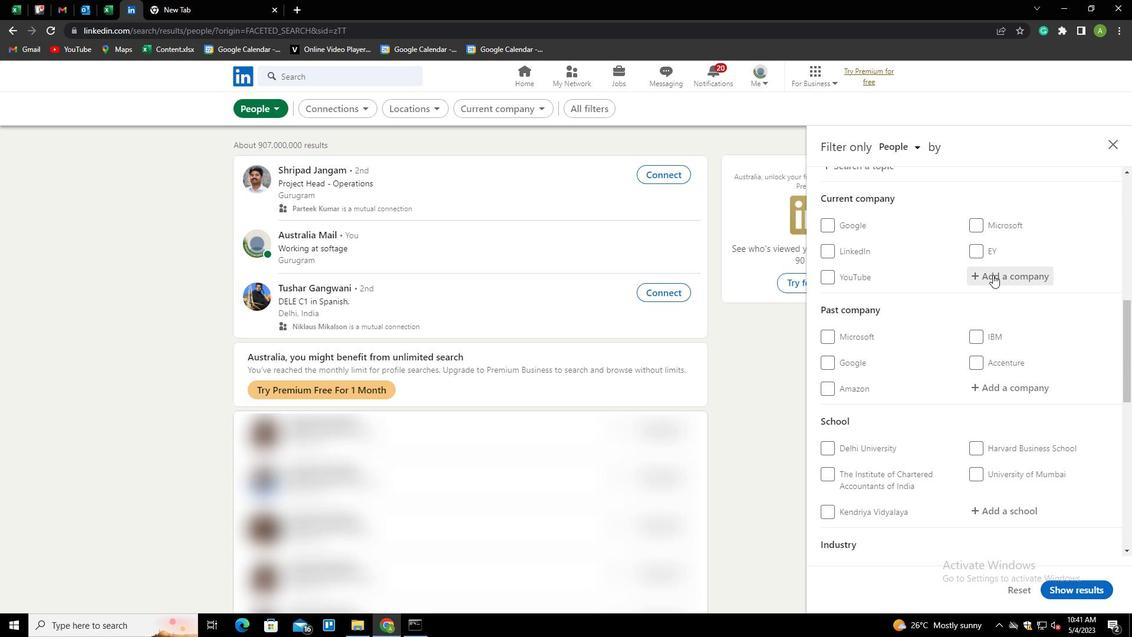 
Action: Mouse pressed left at (993, 274)
Screenshot: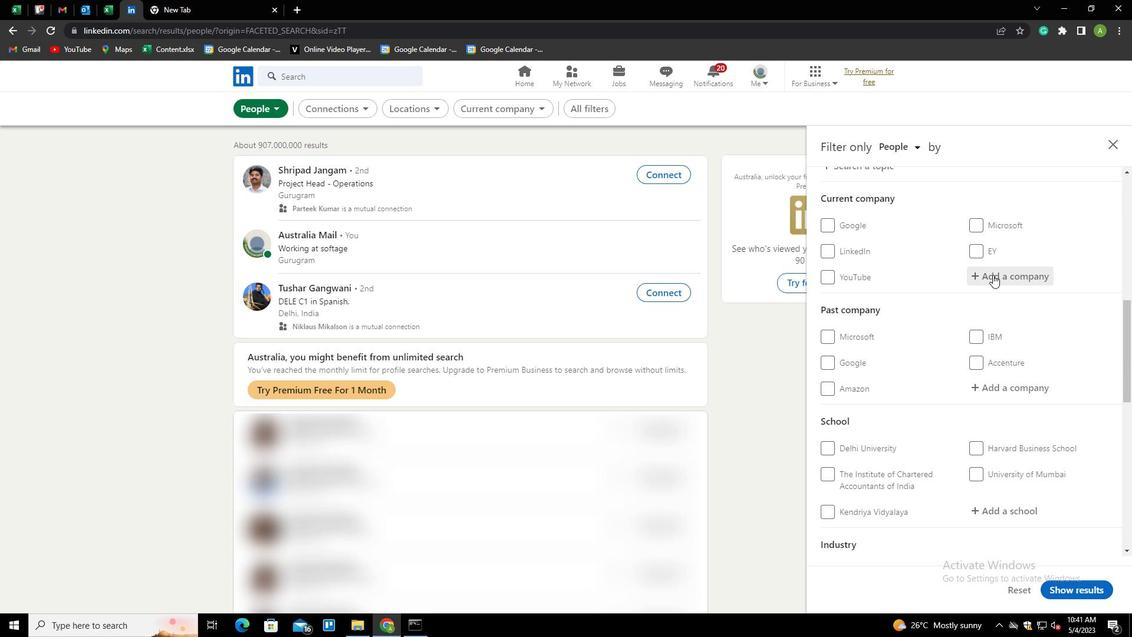 
Action: Key pressed <Key.shift>MUTHOOT<Key.space><Key.shift>FINCORP<Key.down><Key.enter>
Screenshot: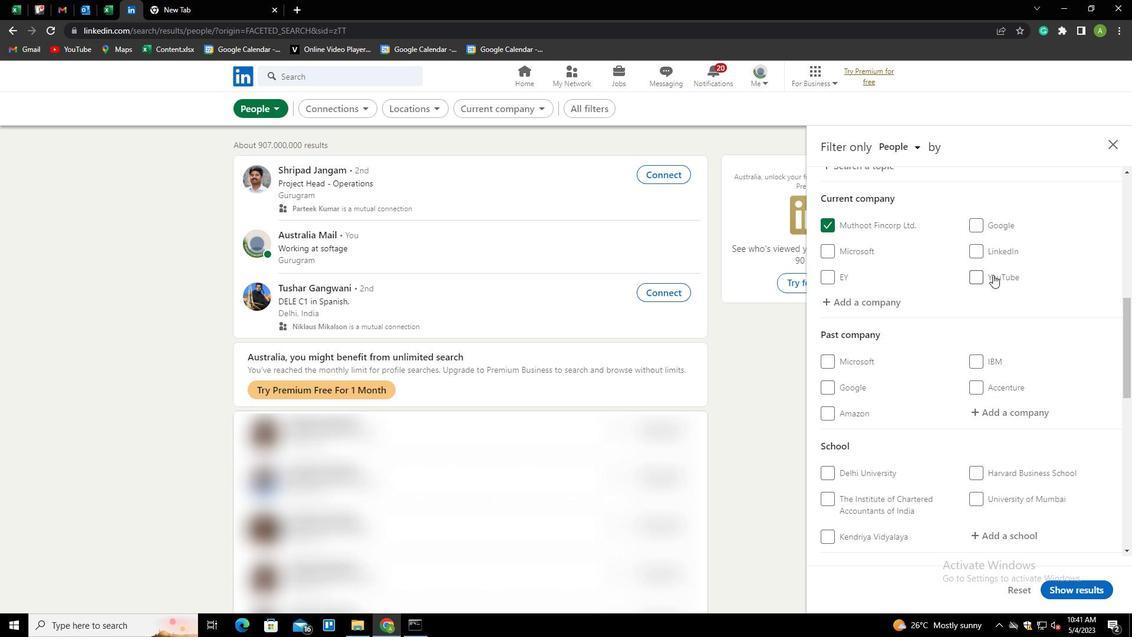 
Action: Mouse scrolled (993, 274) with delta (0, 0)
Screenshot: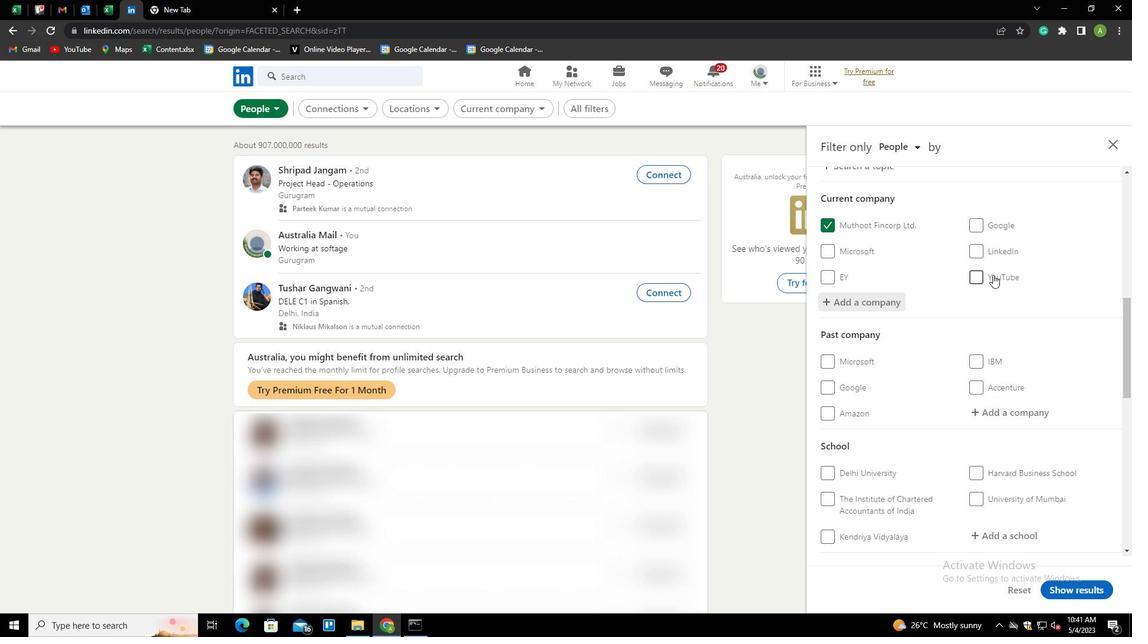 
Action: Mouse scrolled (993, 274) with delta (0, 0)
Screenshot: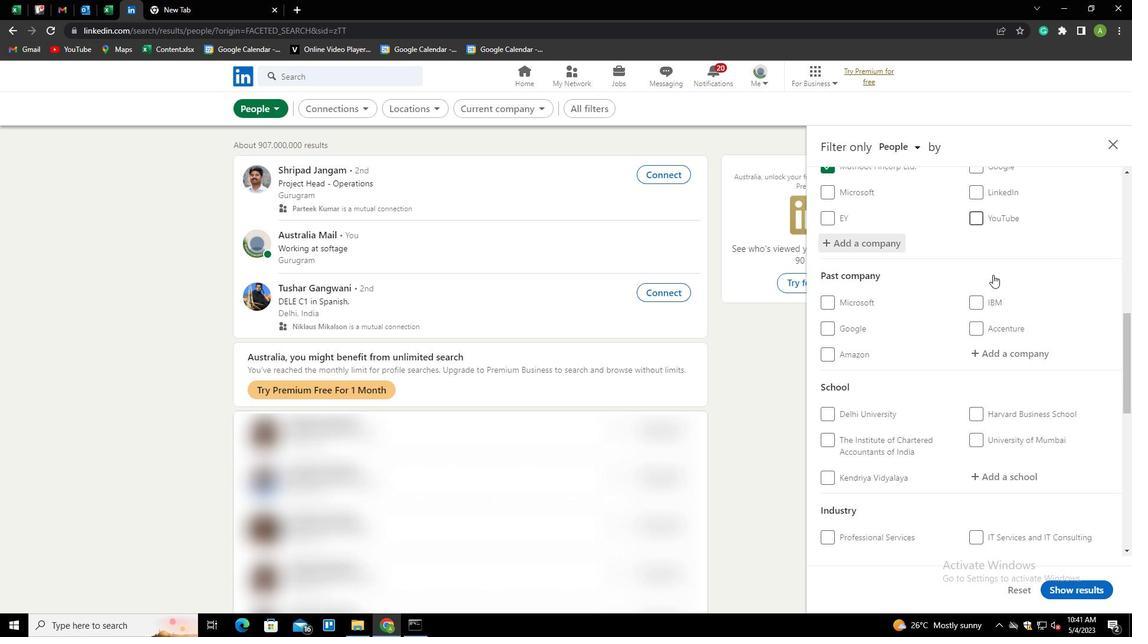 
Action: Mouse scrolled (993, 274) with delta (0, 0)
Screenshot: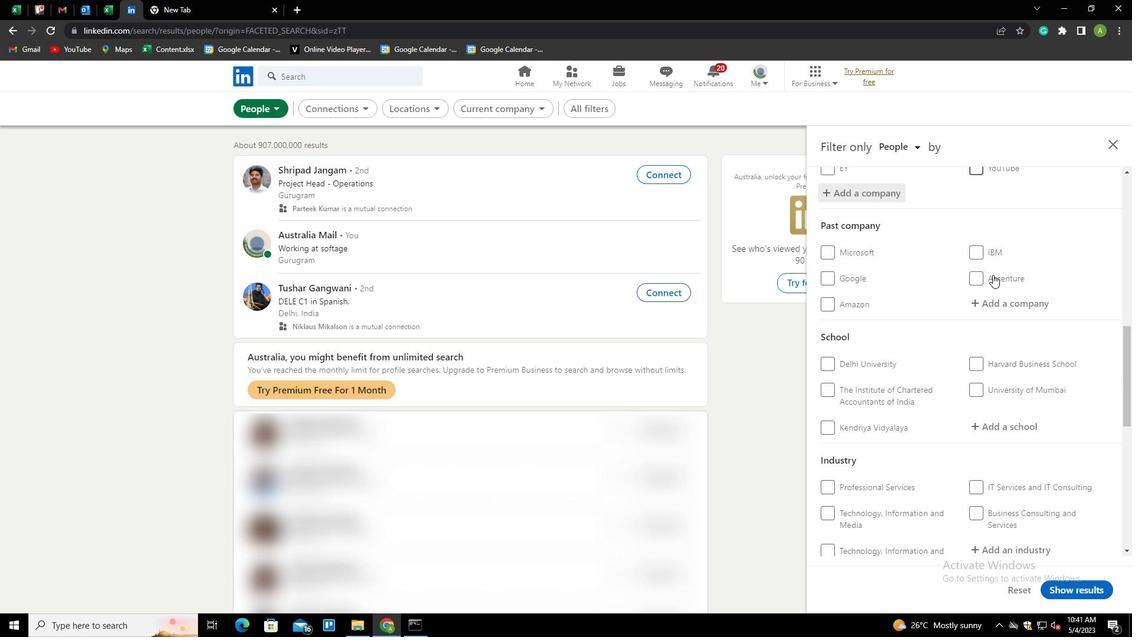 
Action: Mouse moved to (1006, 349)
Screenshot: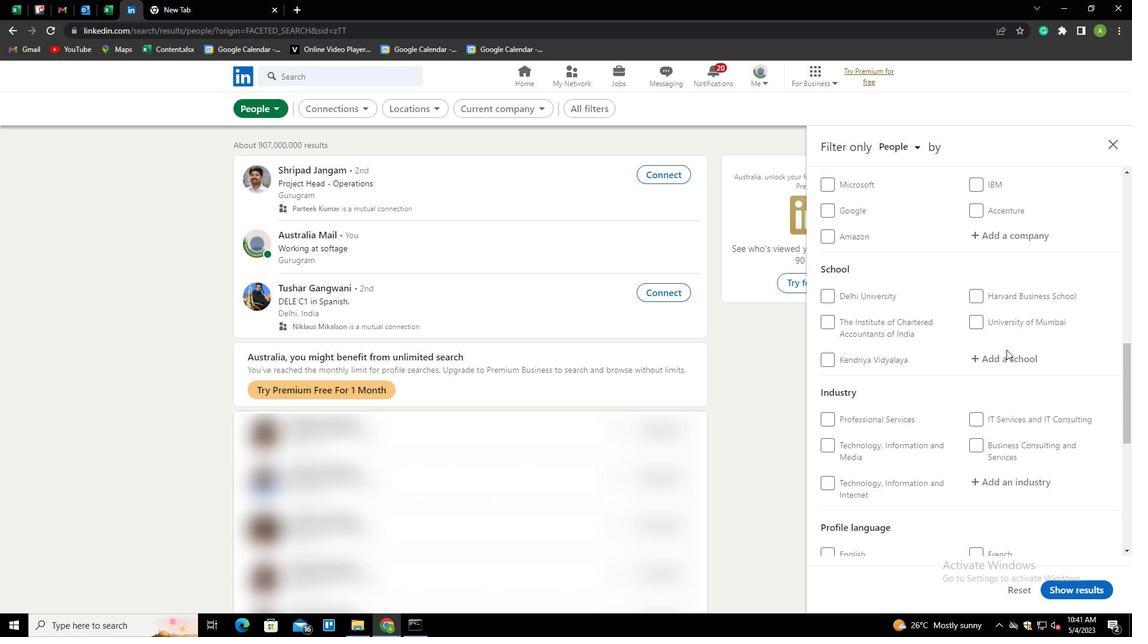 
Action: Mouse pressed left at (1006, 349)
Screenshot: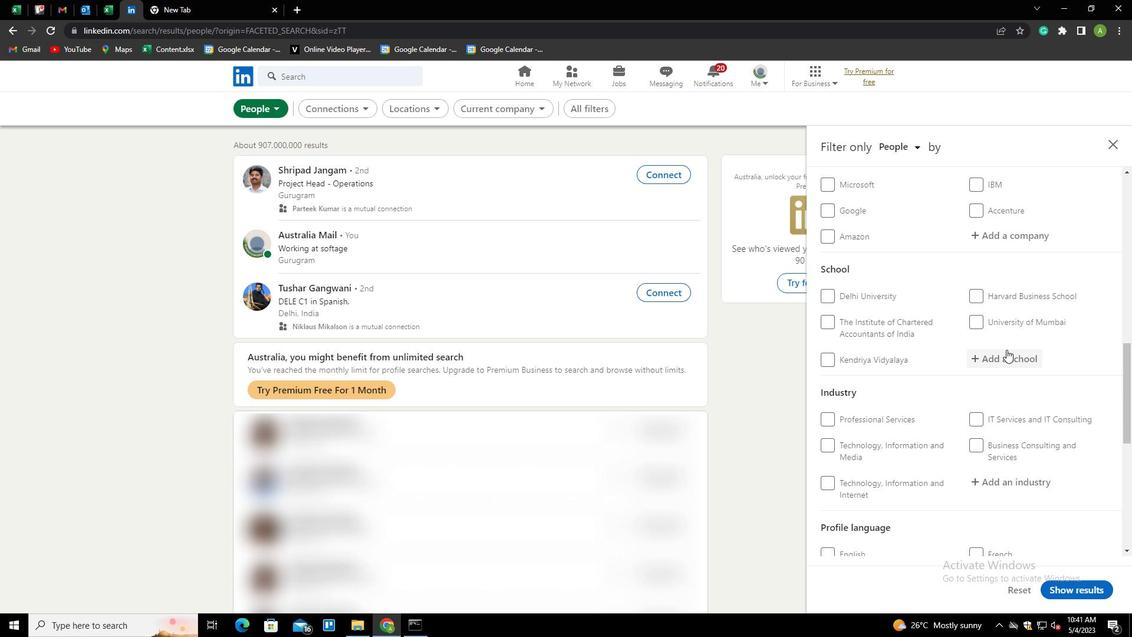 
Action: Key pressed <Key.shift><Key.shift><Key.shift><Key.shift><Key.shift><Key.shift><Key.shift><Key.shift><Key.shift><Key.shift><Key.shift><Key.shift><Key.shift><Key.shift><Key.shift><Key.shift><Key.shift><Key.shift><Key.shift>ANNA<Key.backspace><Key.backspace>AND<Key.space><Key.shift>AGRICUTURE<Key.backspace><Key.backspace><Key.backspace><Key.backspace>LTURE<Key.space><Key.shift>UNIVERSITY,<Key.space><Key.shift>ANNA<Key.backspace><Key.backspace>AND
Screenshot: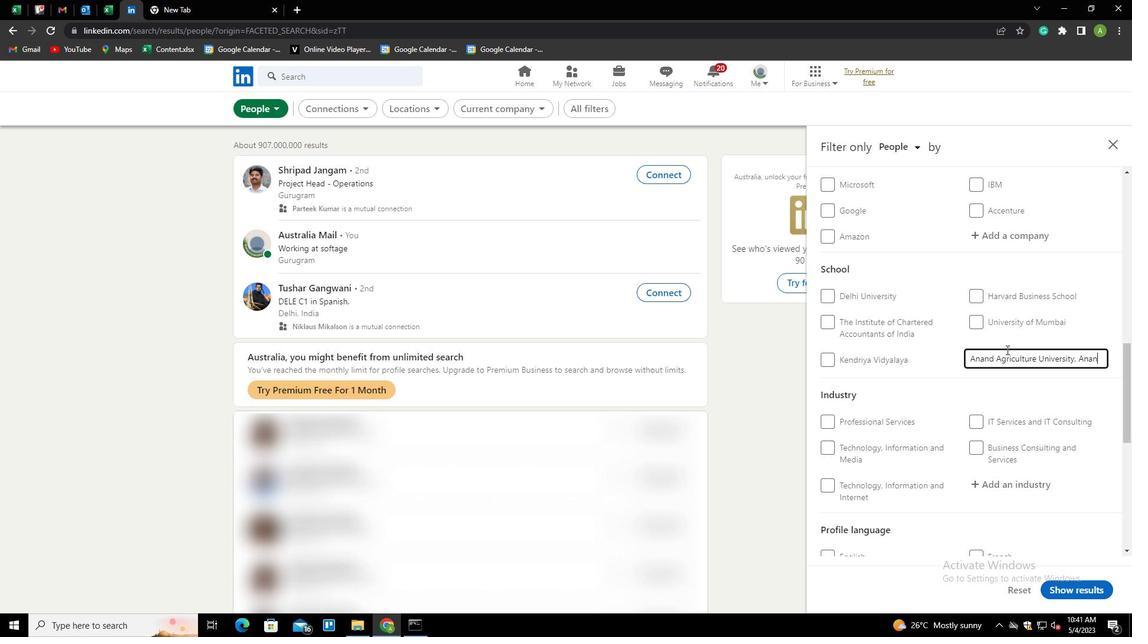 
Action: Mouse moved to (1052, 399)
Screenshot: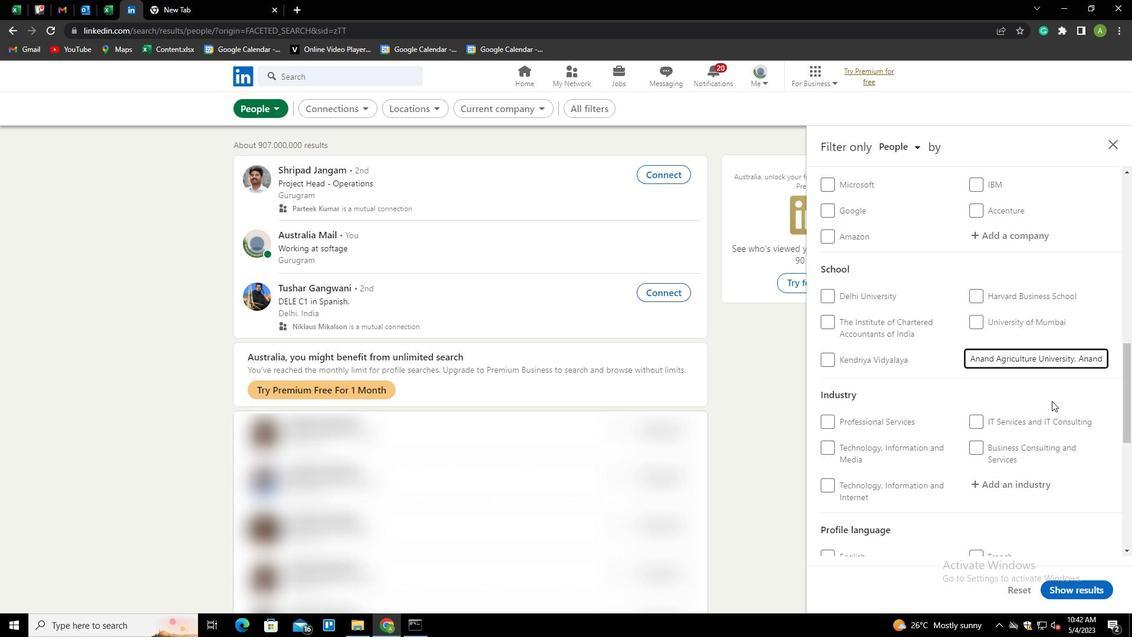 
Action: Mouse pressed left at (1052, 399)
Screenshot: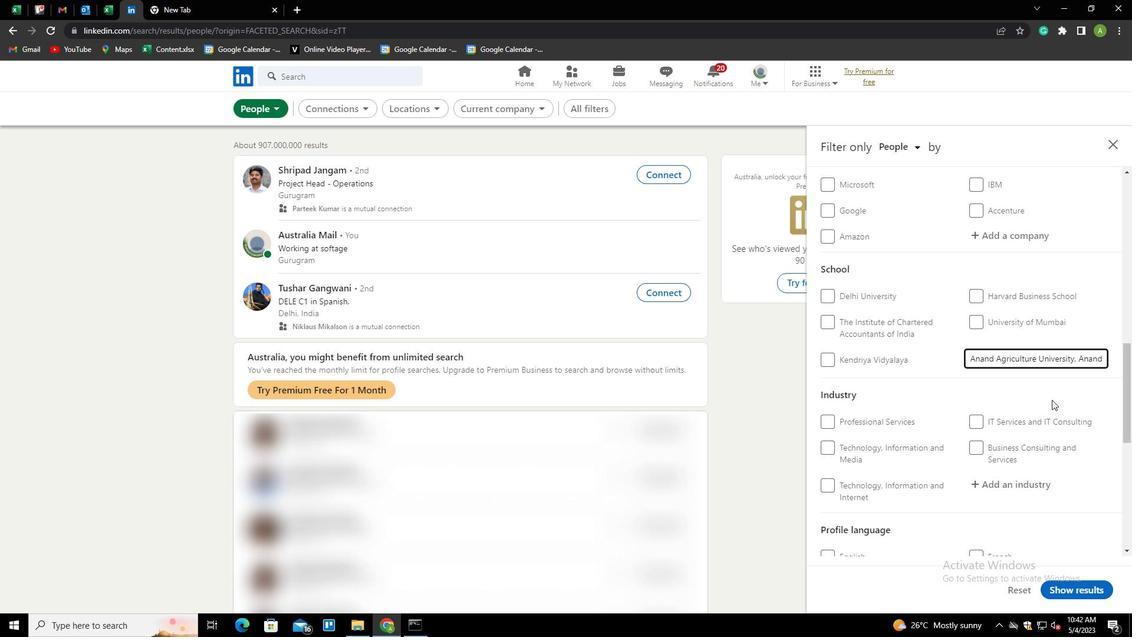 
Action: Mouse scrolled (1052, 399) with delta (0, 0)
Screenshot: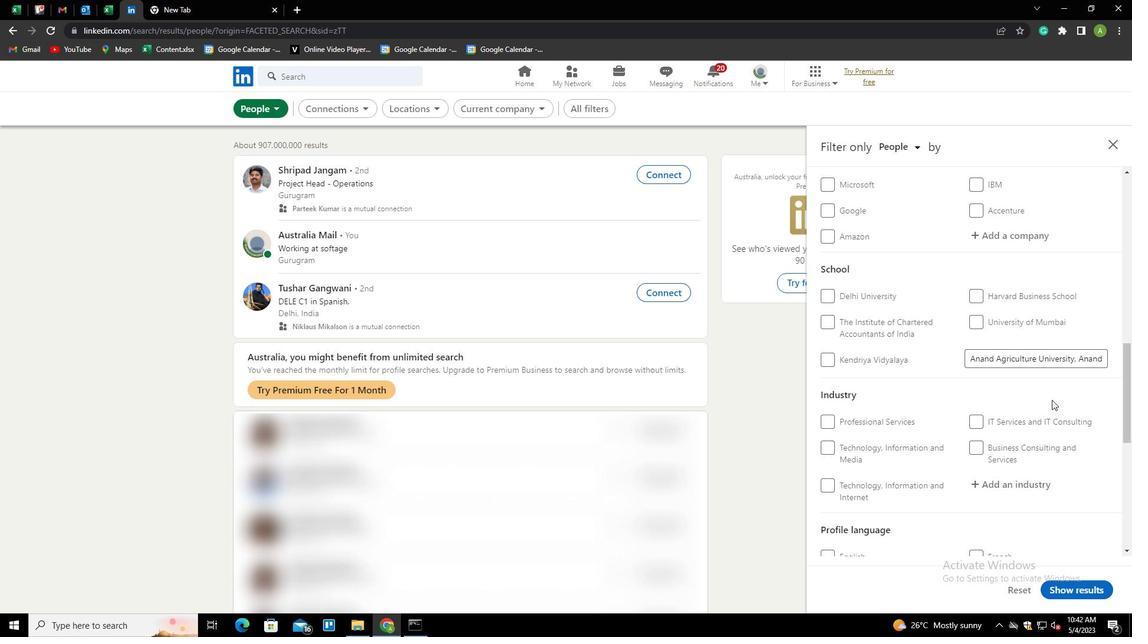 
Action: Mouse scrolled (1052, 399) with delta (0, 0)
Screenshot: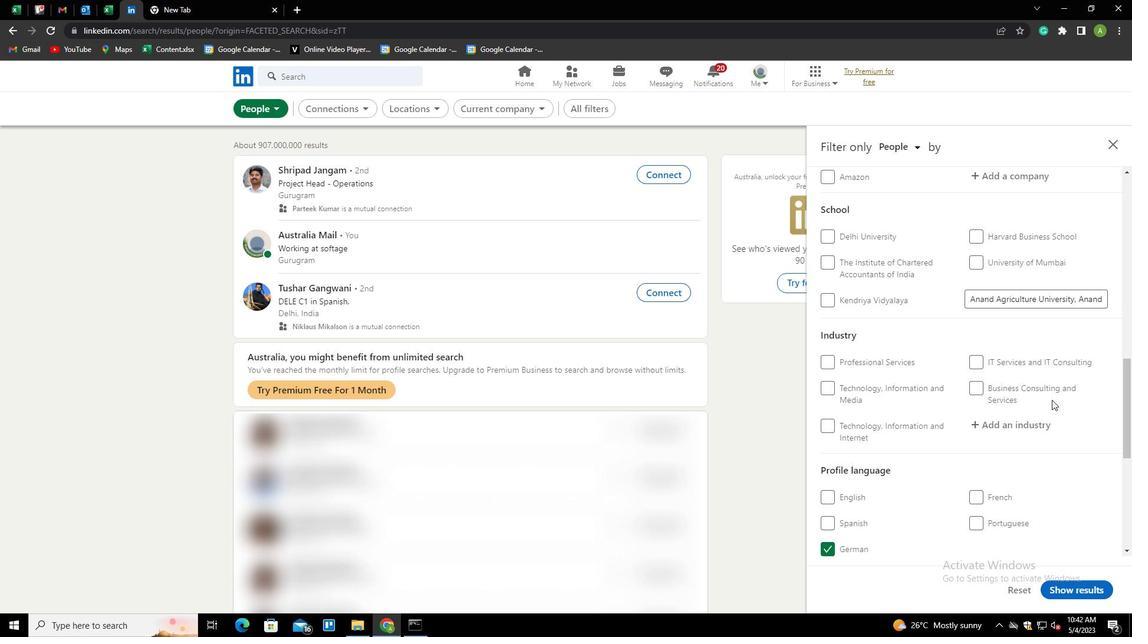 
Action: Mouse moved to (1009, 367)
Screenshot: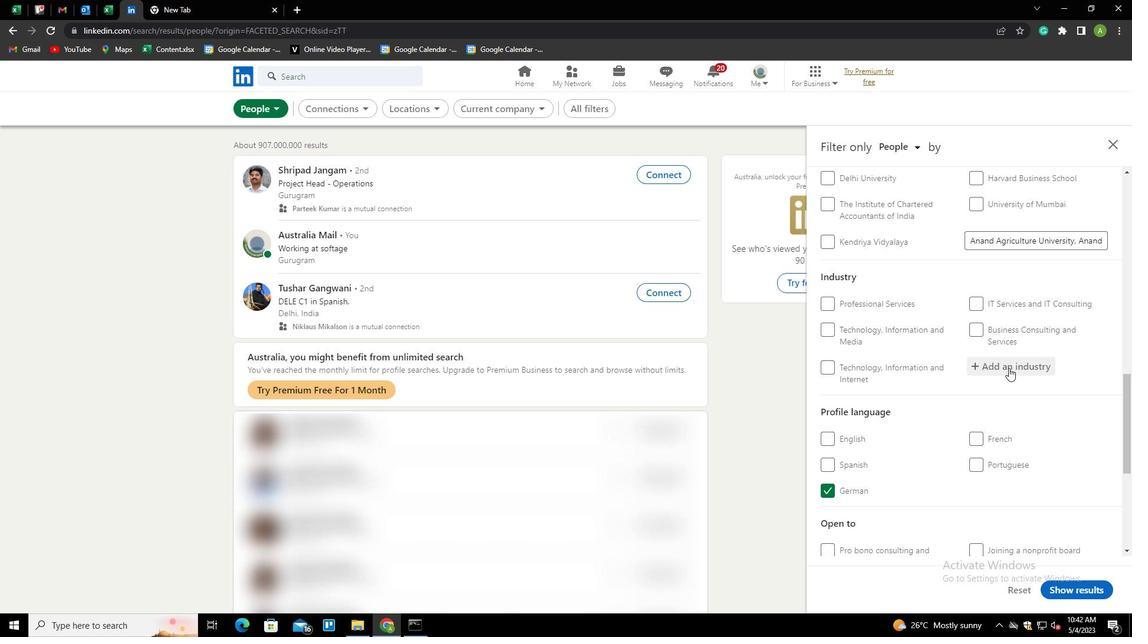 
Action: Mouse pressed left at (1009, 367)
Screenshot: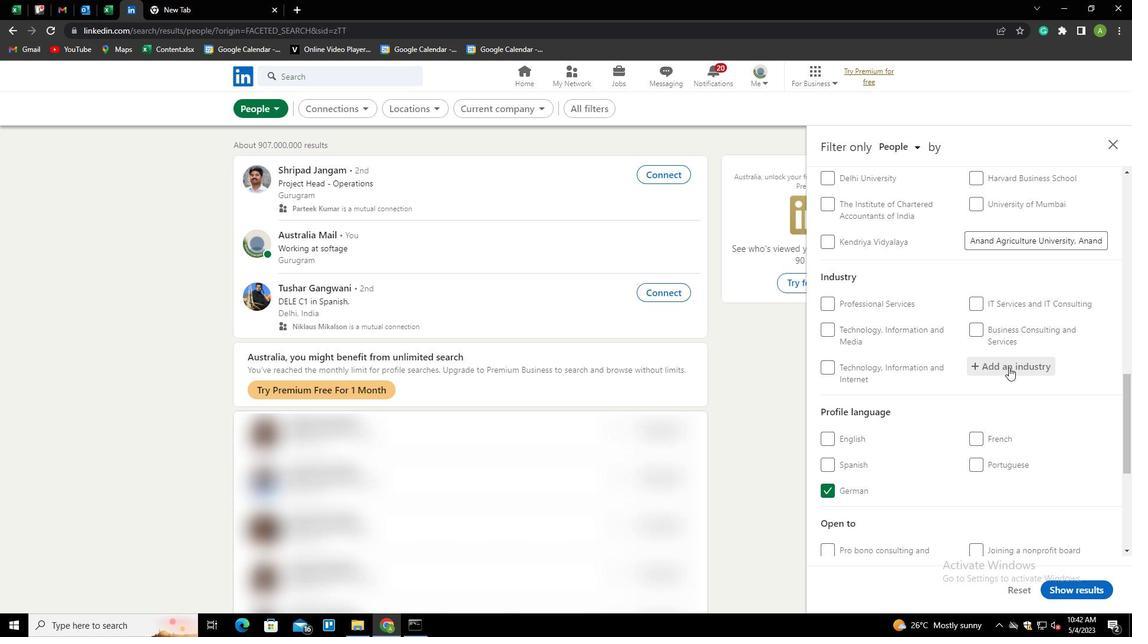 
Action: Key pressed <Key.shift><Key.shift><Key.shift><Key.shift><Key.shift><Key.shift><Key.shift><Key.shift><Key.shift><Key.shift><Key.shift><Key.shift><Key.shift>BLOGS<Key.down><Key.enter>
Screenshot: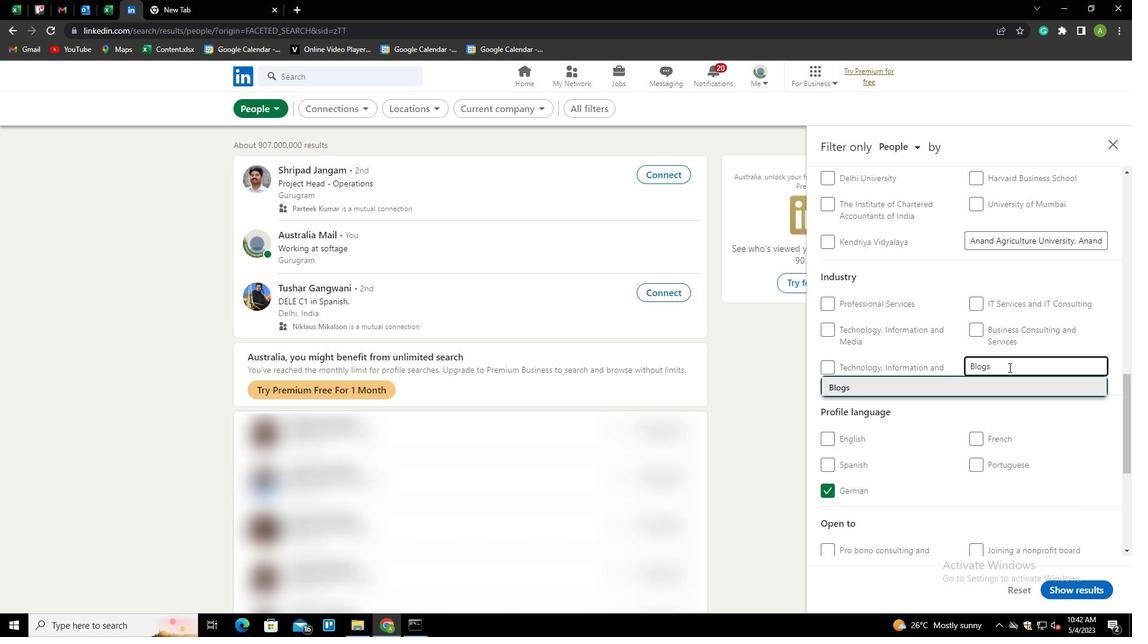 
Action: Mouse scrolled (1009, 366) with delta (0, 0)
Screenshot: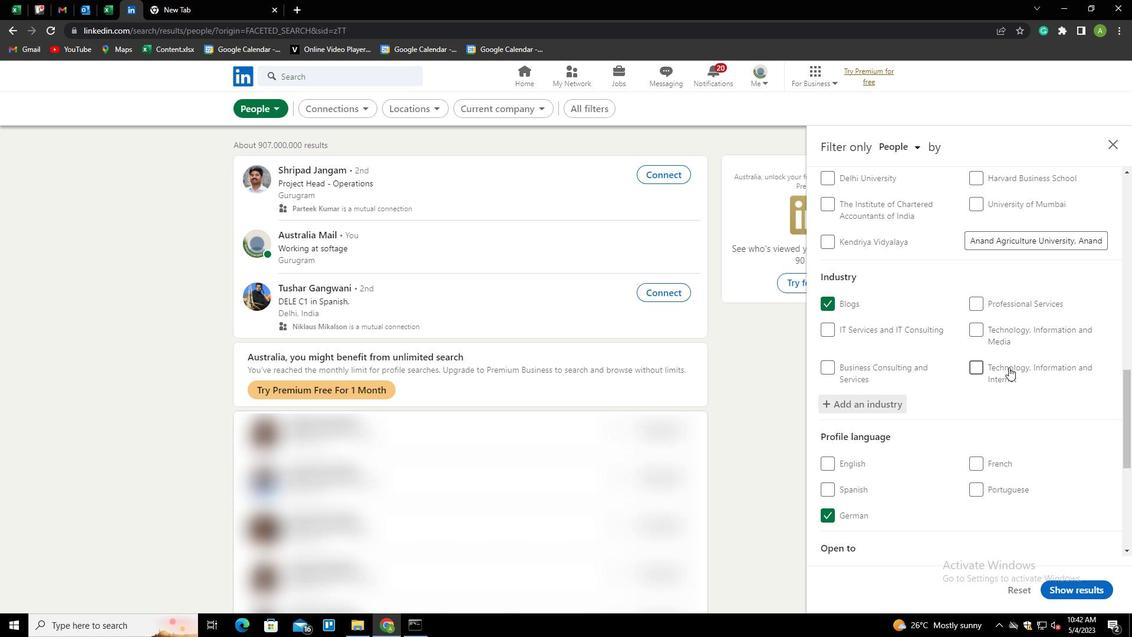 
Action: Mouse scrolled (1009, 366) with delta (0, 0)
Screenshot: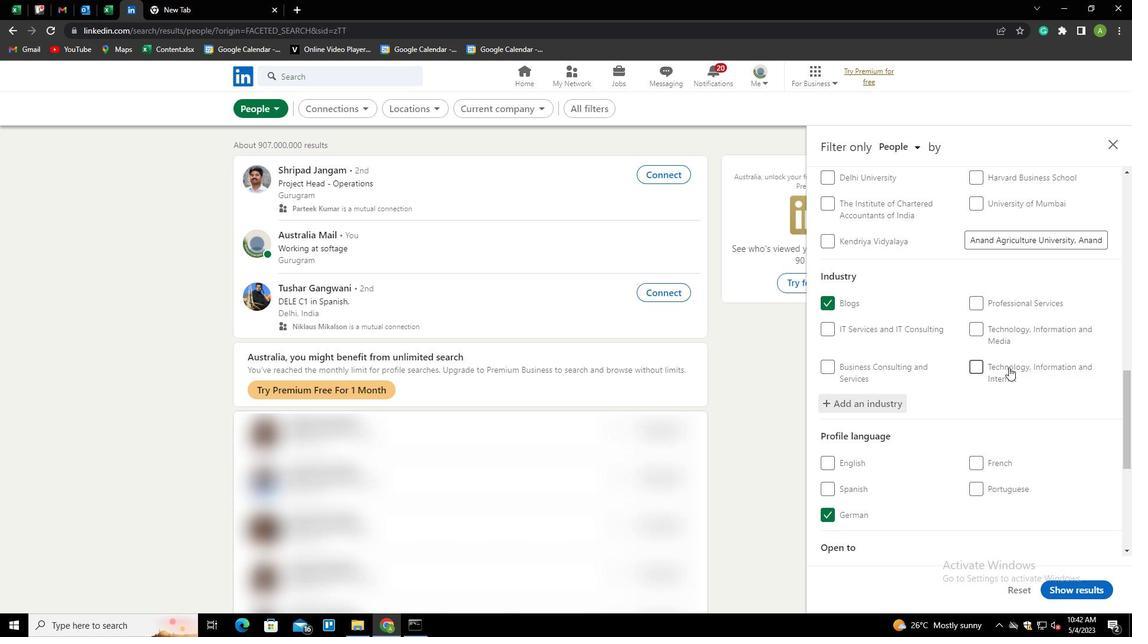 
Action: Mouse scrolled (1009, 366) with delta (0, 0)
Screenshot: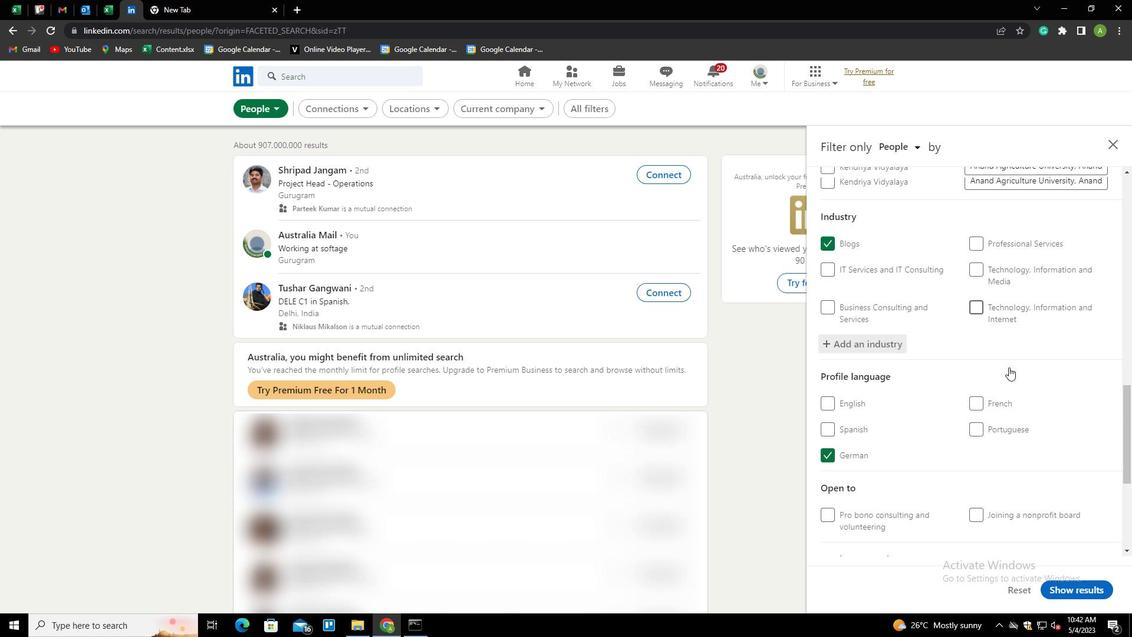 
Action: Mouse scrolled (1009, 366) with delta (0, 0)
Screenshot: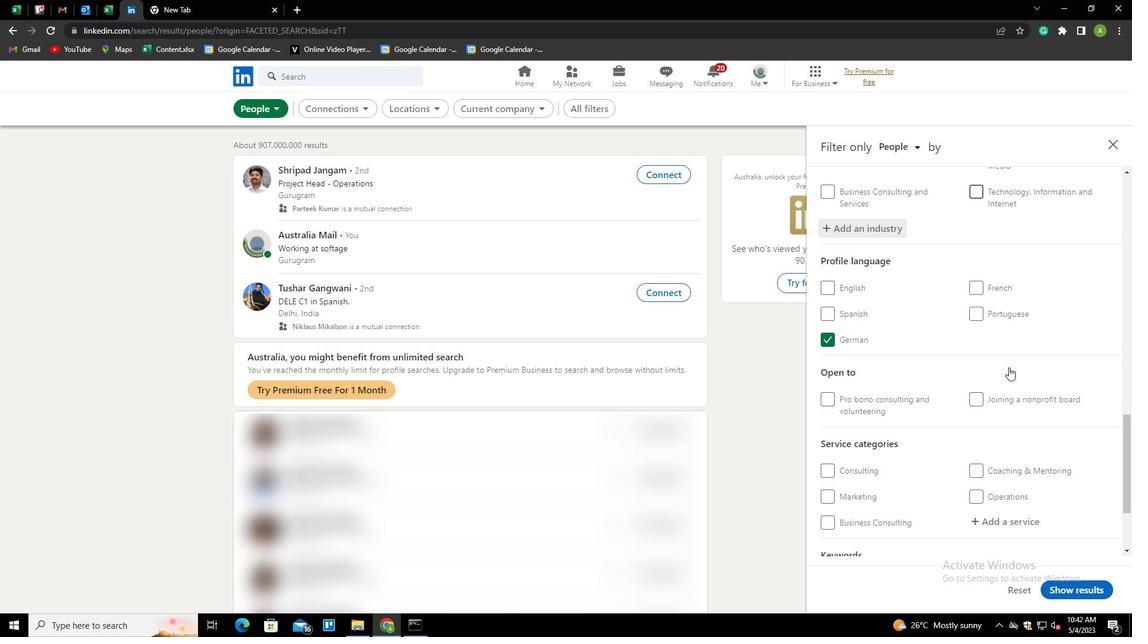 
Action: Mouse scrolled (1009, 366) with delta (0, 0)
Screenshot: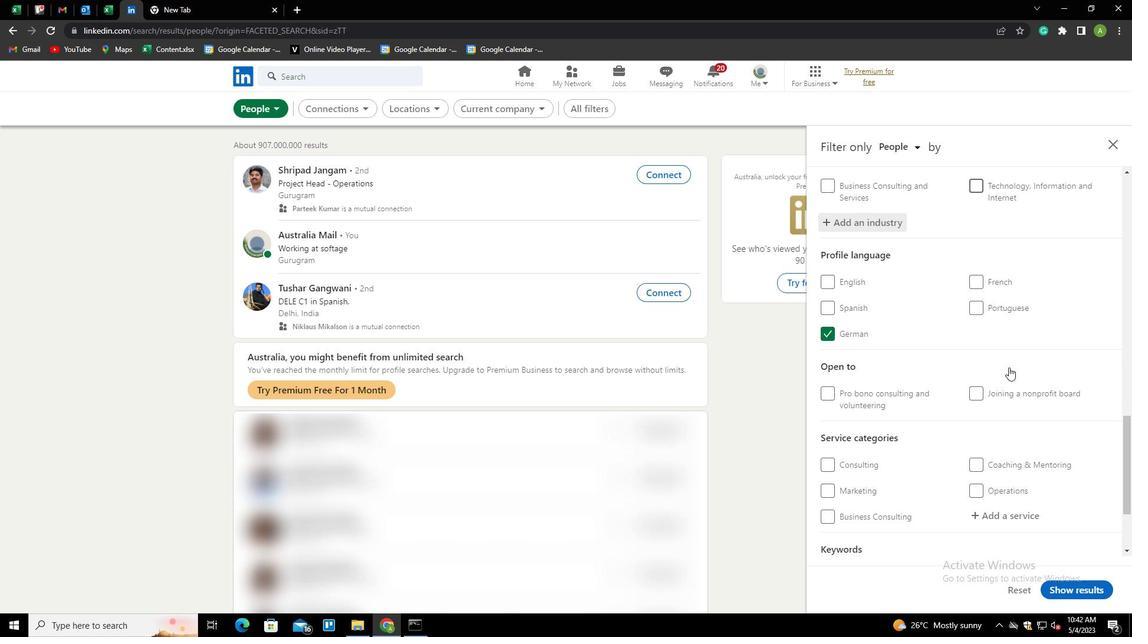 
Action: Mouse scrolled (1009, 366) with delta (0, 0)
Screenshot: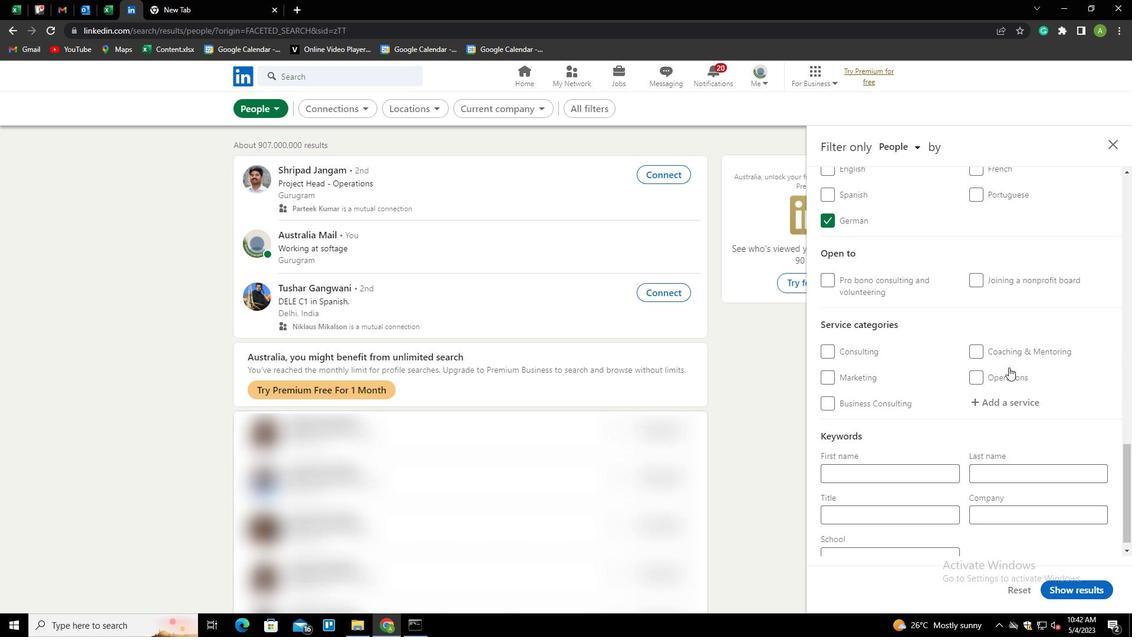 
Action: Mouse scrolled (1009, 366) with delta (0, 0)
Screenshot: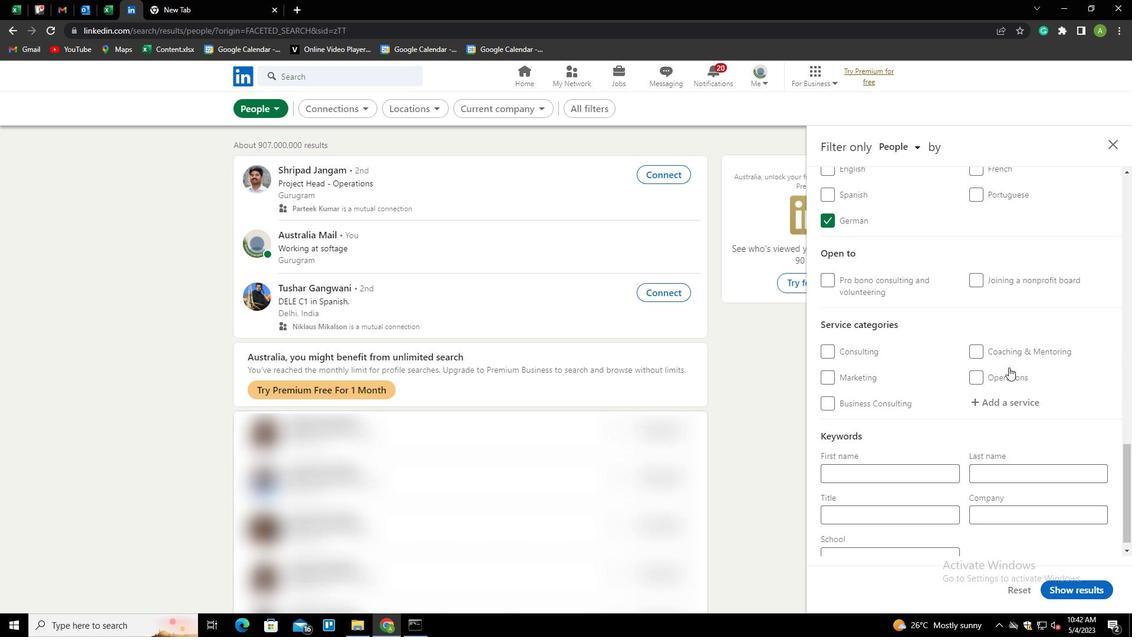 
Action: Mouse moved to (994, 386)
Screenshot: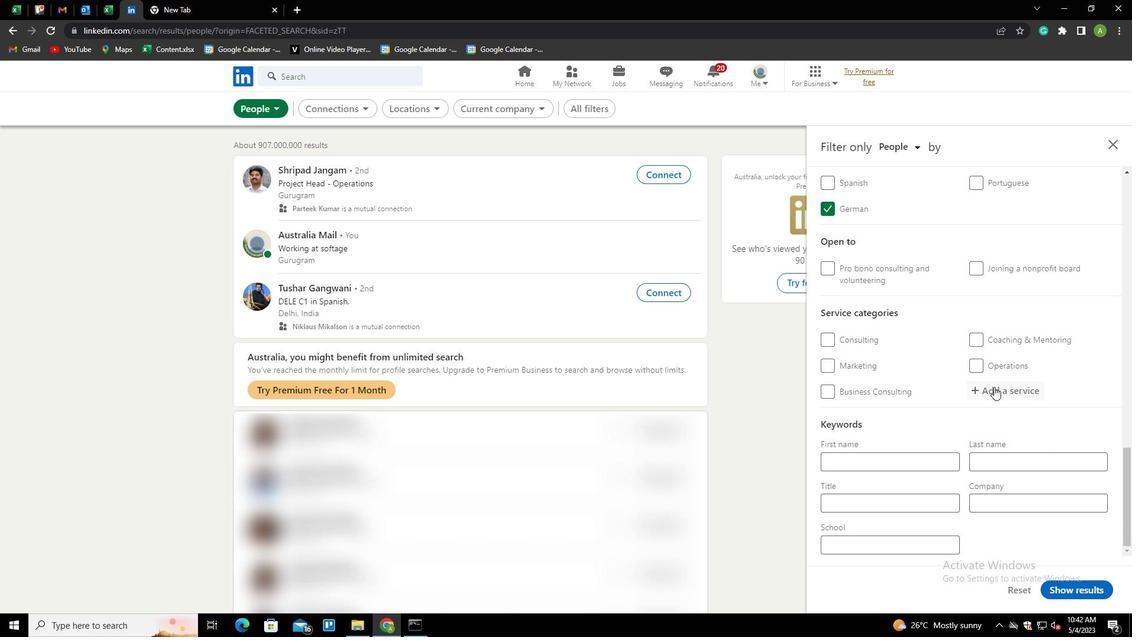 
Action: Mouse pressed left at (994, 386)
Screenshot: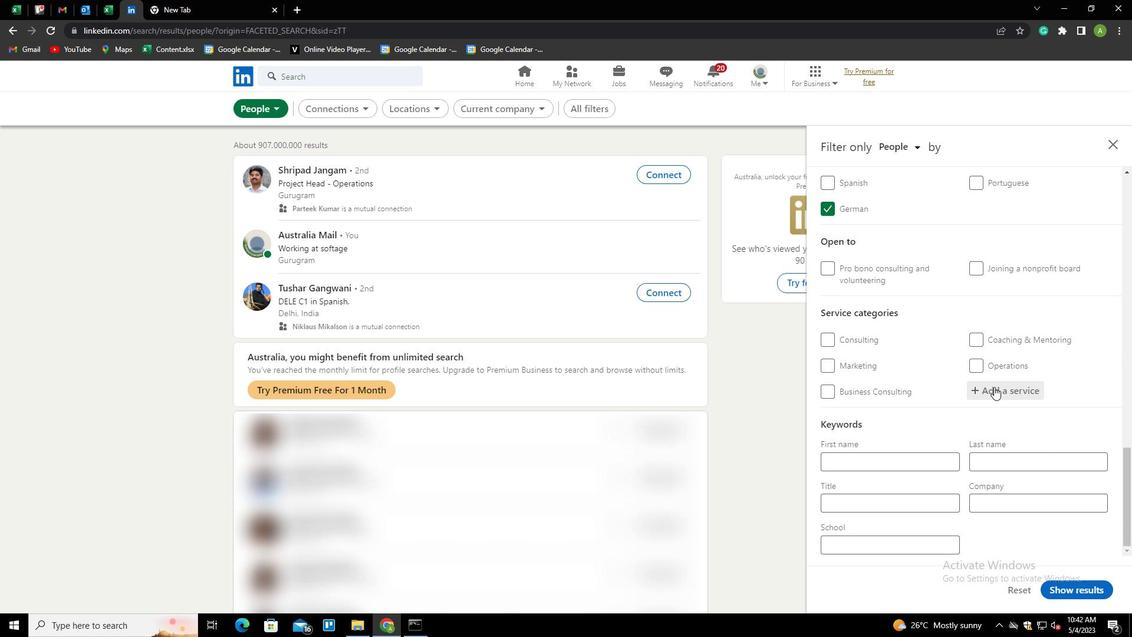 
Action: Key pressed <Key.shift>FILE<Key.space><Key.shift>MANA<Key.down><Key.enter>
Screenshot: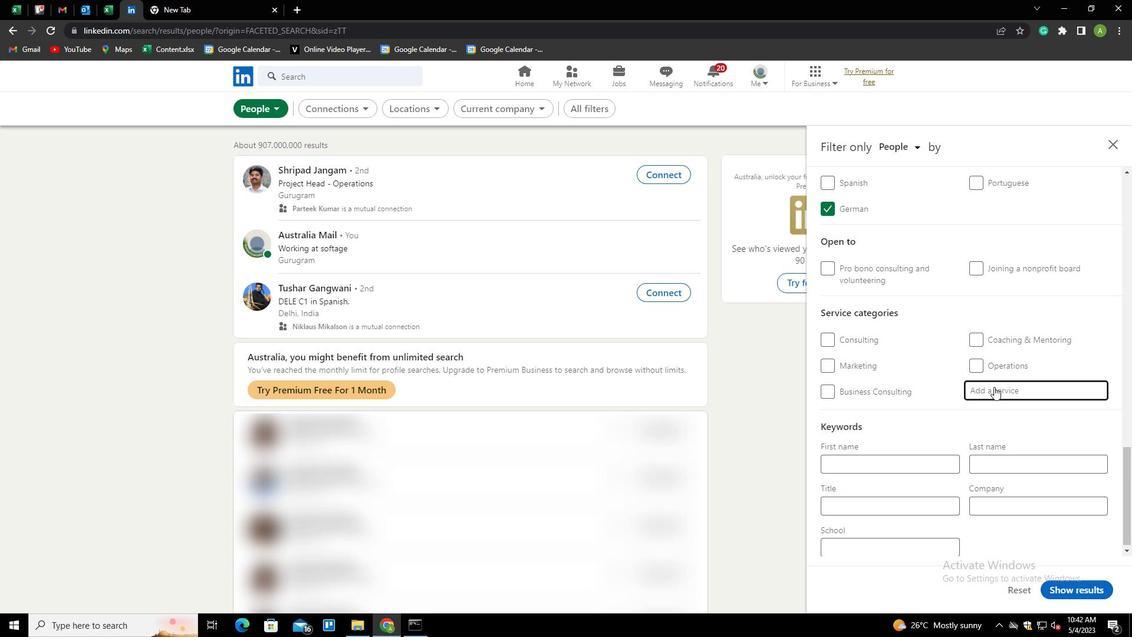 
Action: Mouse scrolled (994, 386) with delta (0, 0)
Screenshot: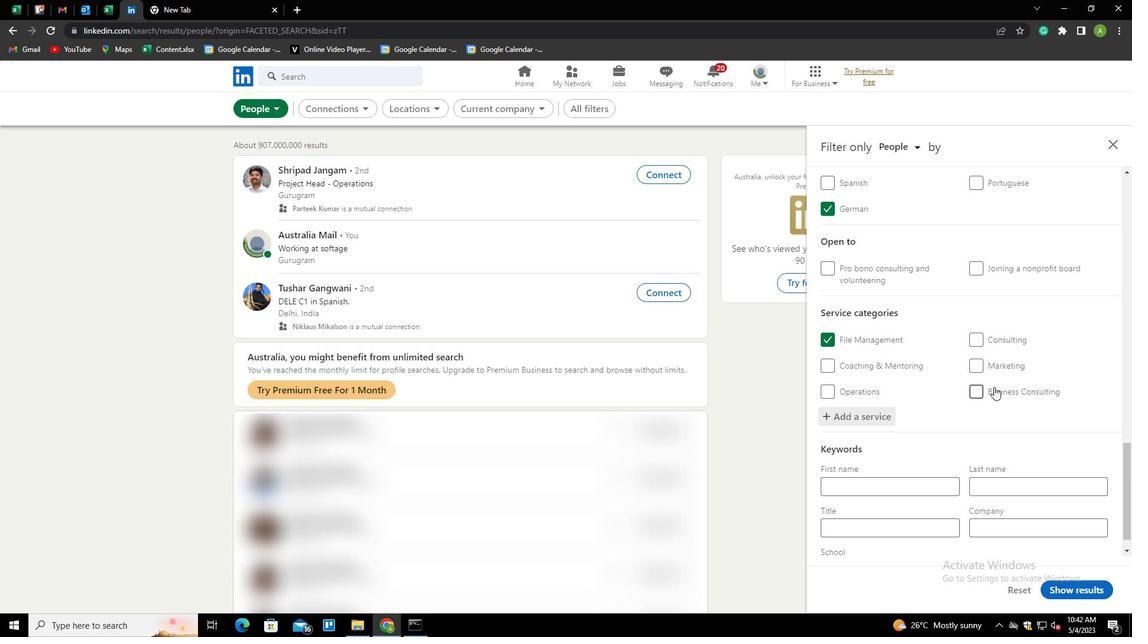 
Action: Mouse scrolled (994, 386) with delta (0, 0)
Screenshot: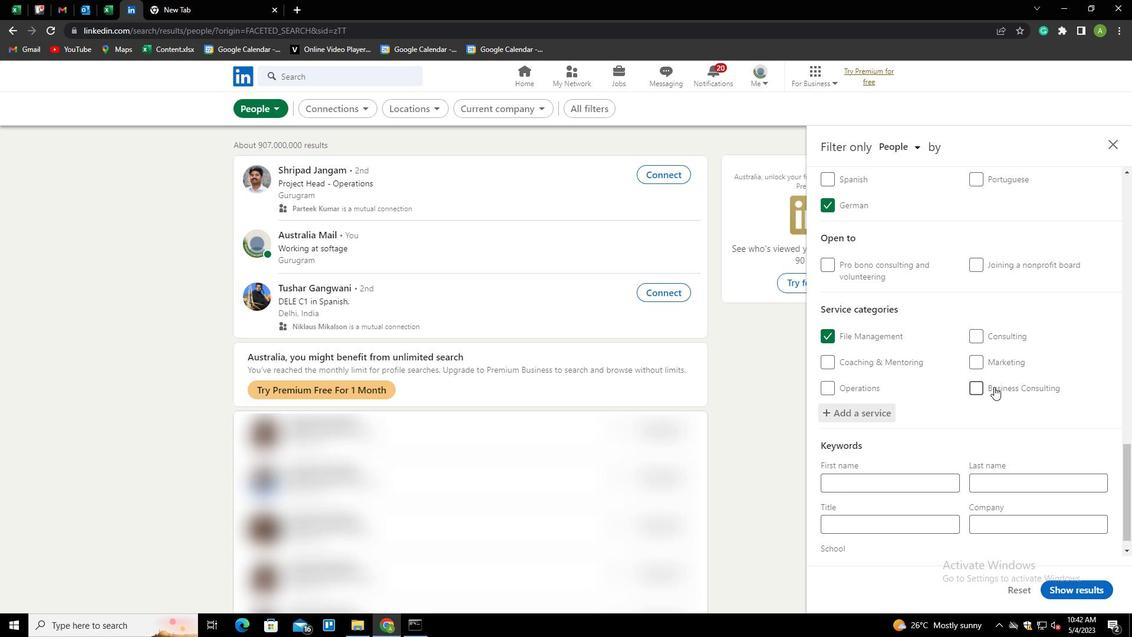 
Action: Mouse scrolled (994, 386) with delta (0, 0)
Screenshot: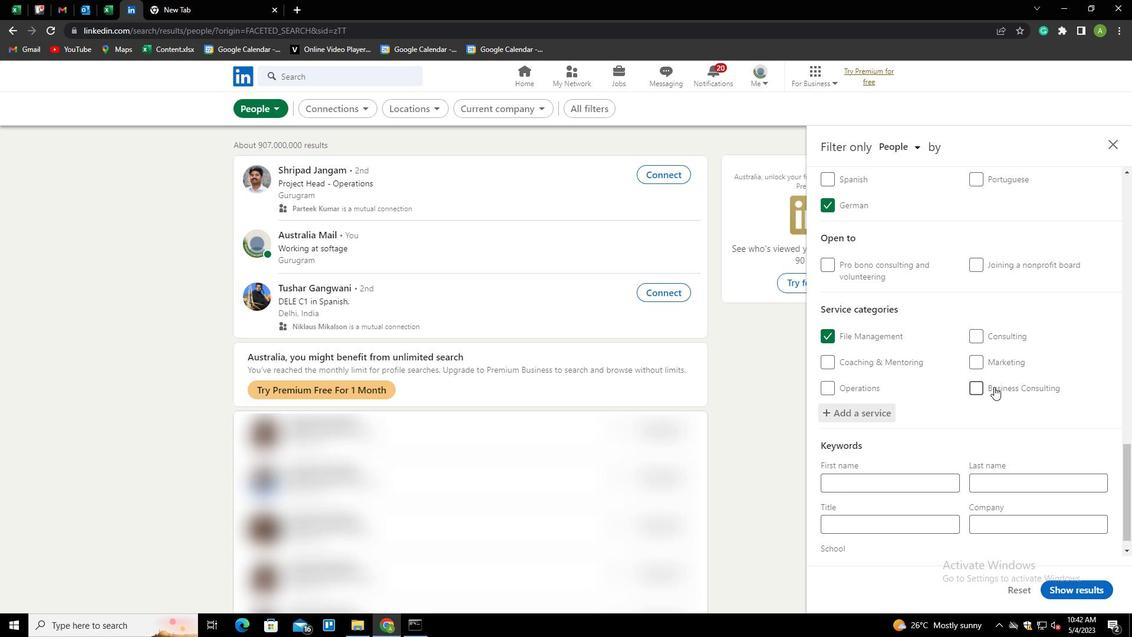 
Action: Mouse scrolled (994, 386) with delta (0, 0)
Screenshot: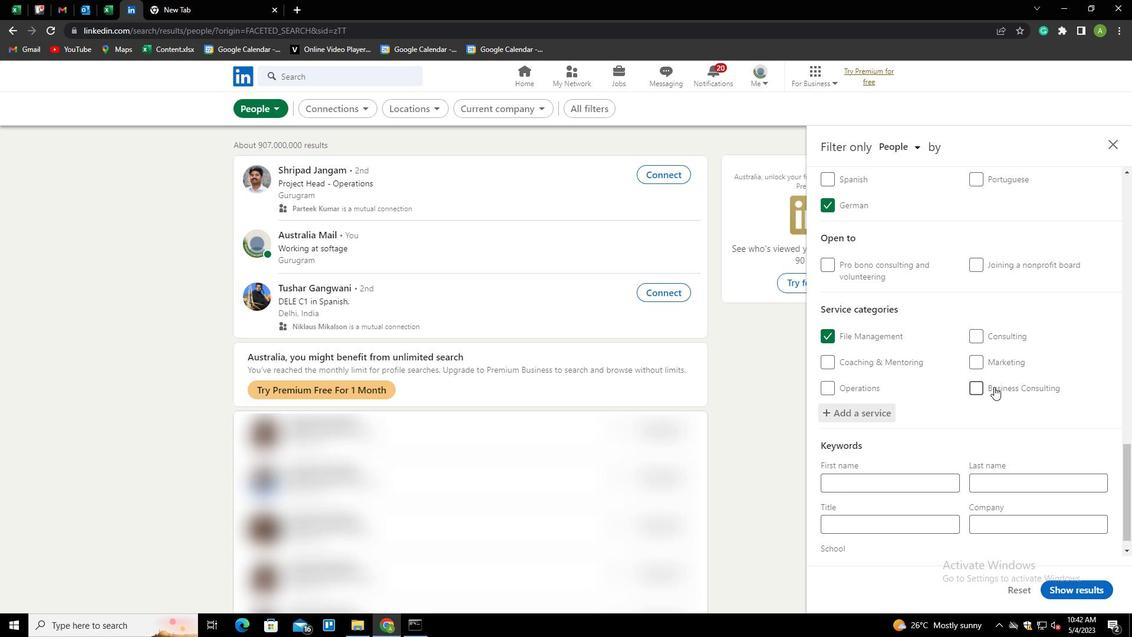 
Action: Mouse moved to (898, 503)
Screenshot: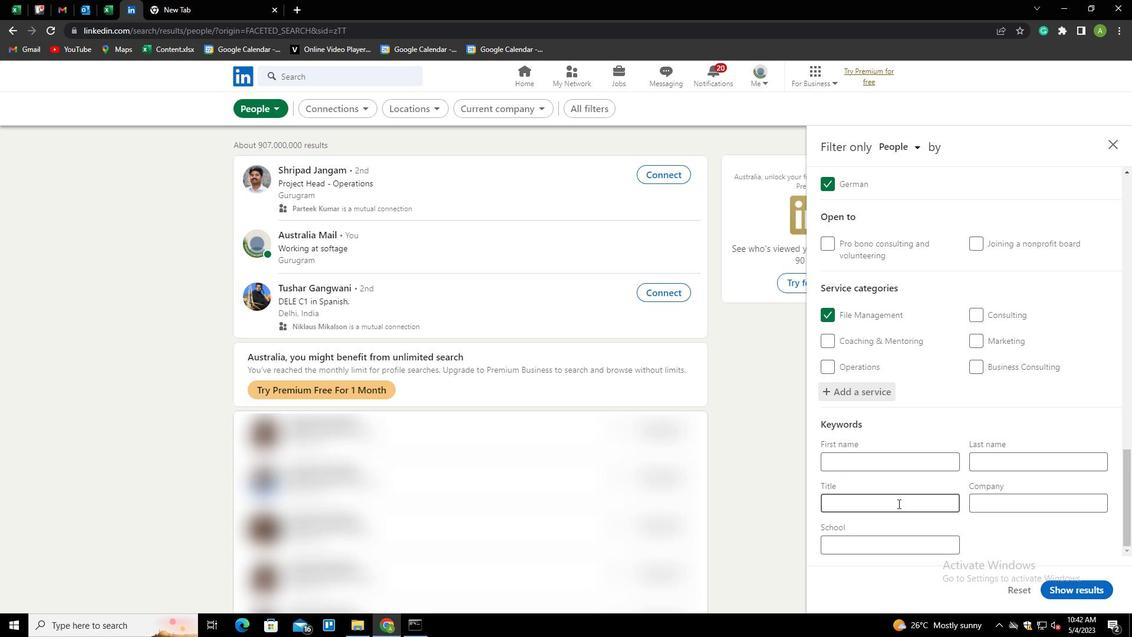 
Action: Mouse pressed left at (898, 503)
Screenshot: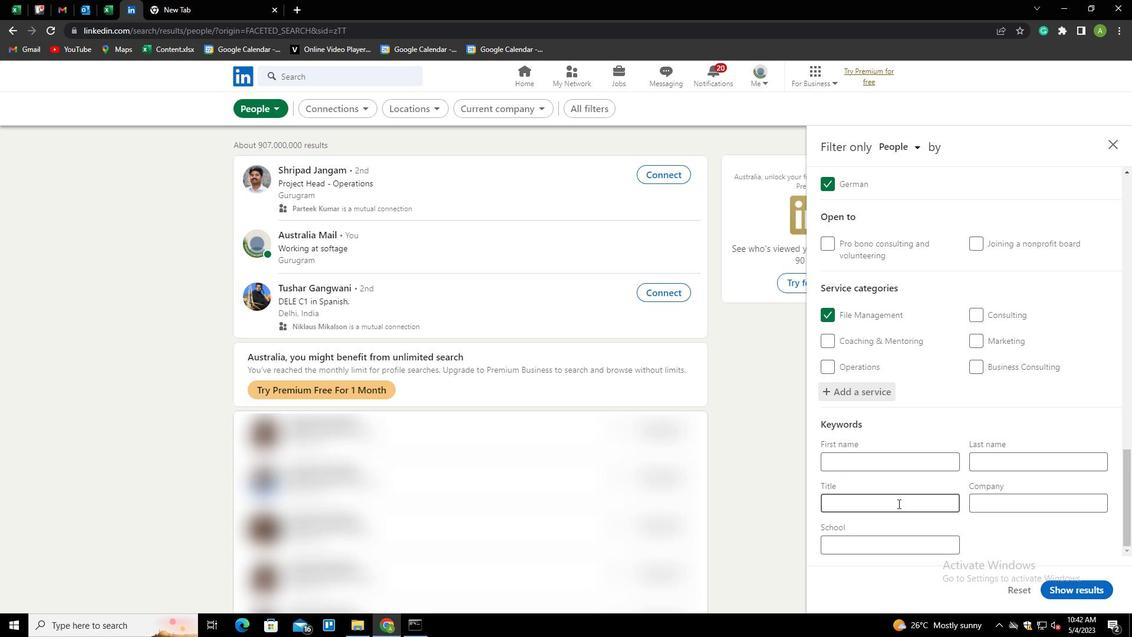 
Action: Key pressed <Key.shift>ADMINISTRATOR
Screenshot: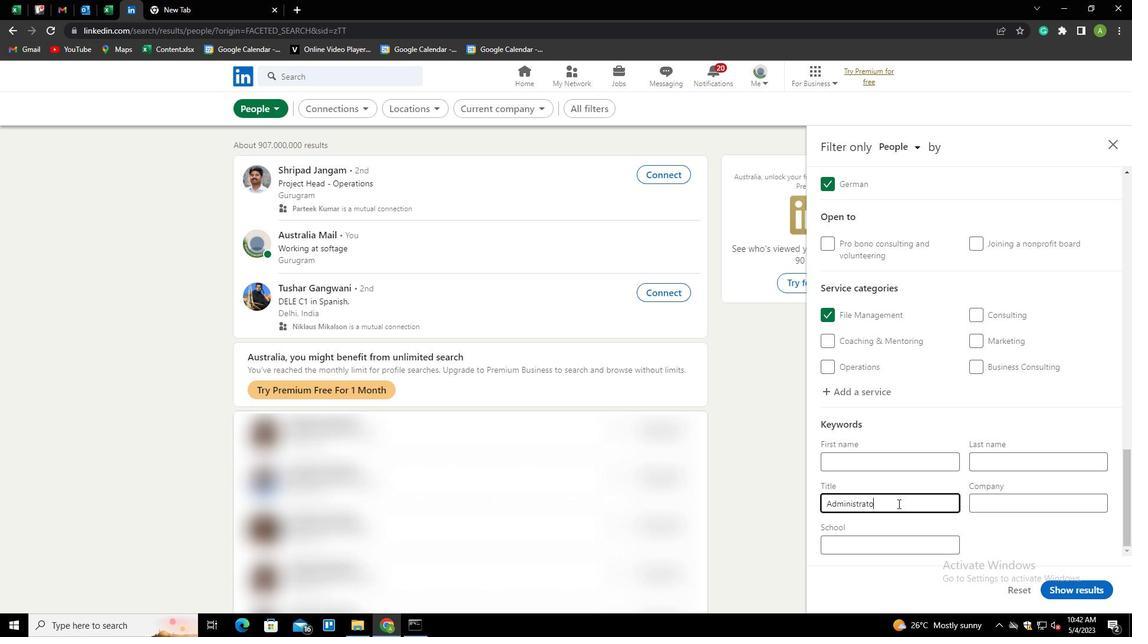 
Action: Mouse moved to (1062, 546)
Screenshot: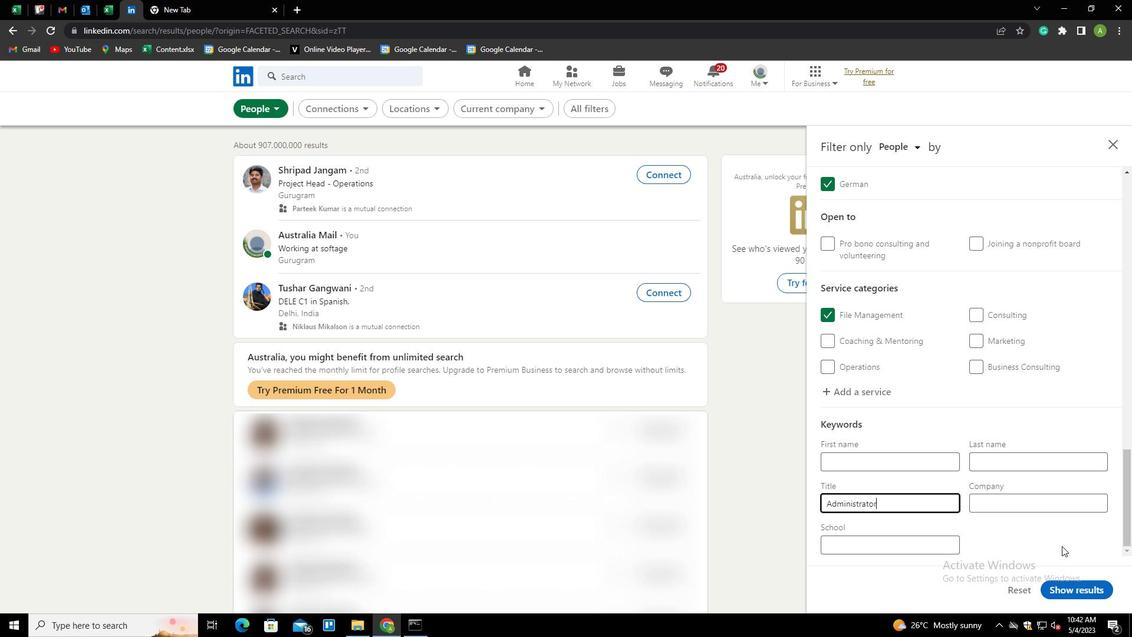 
Action: Mouse pressed left at (1062, 546)
Screenshot: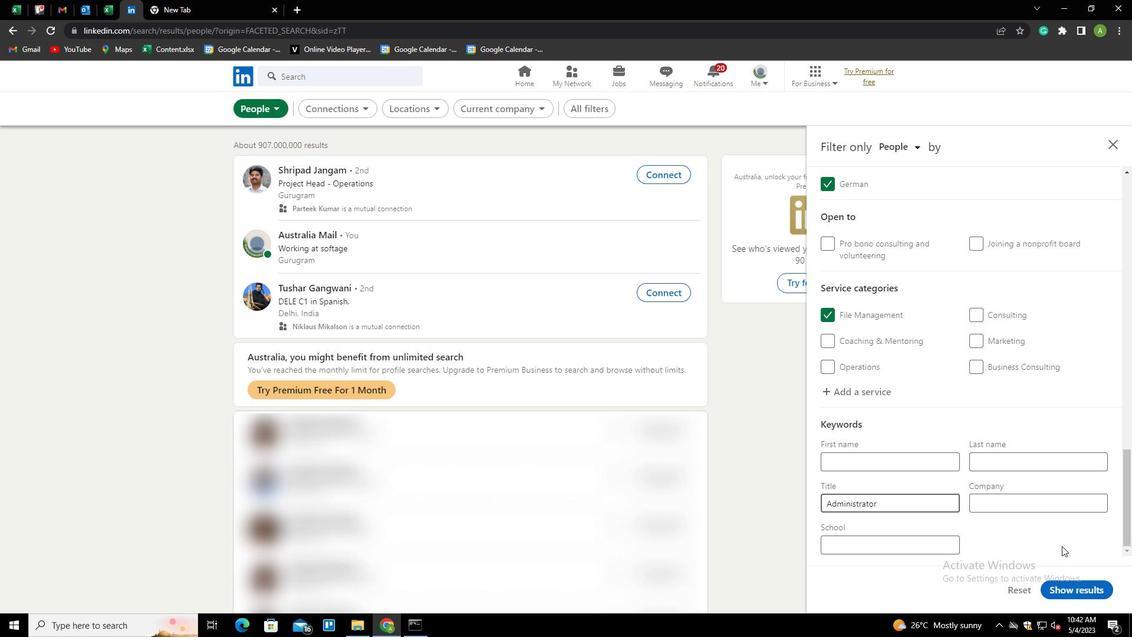 
Action: Mouse moved to (1076, 591)
Screenshot: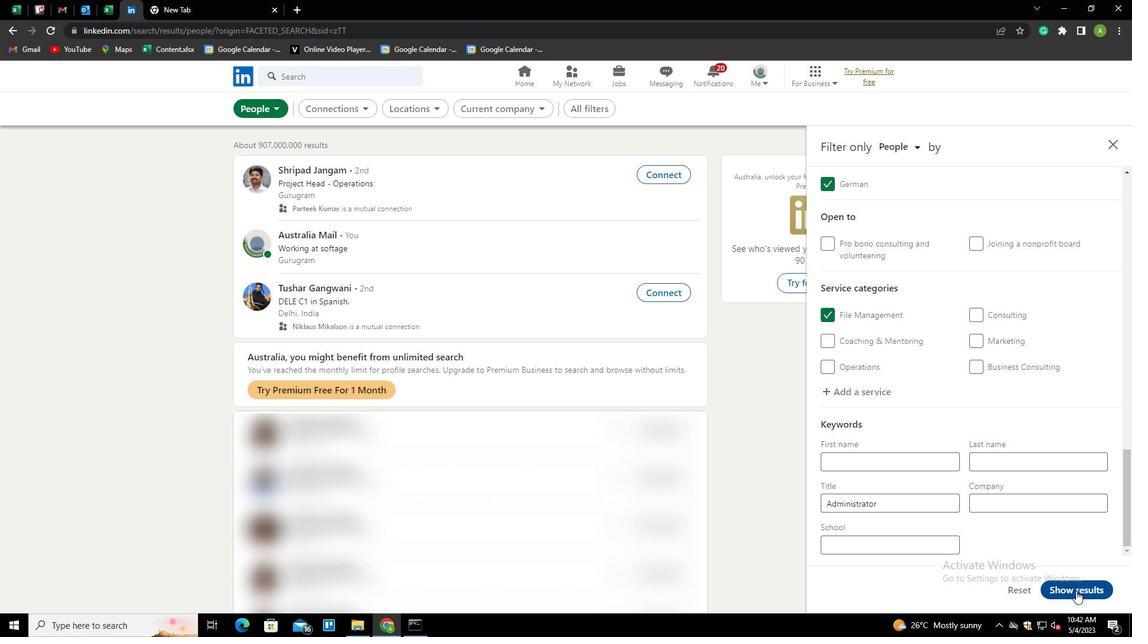 
Action: Mouse pressed left at (1076, 591)
Screenshot: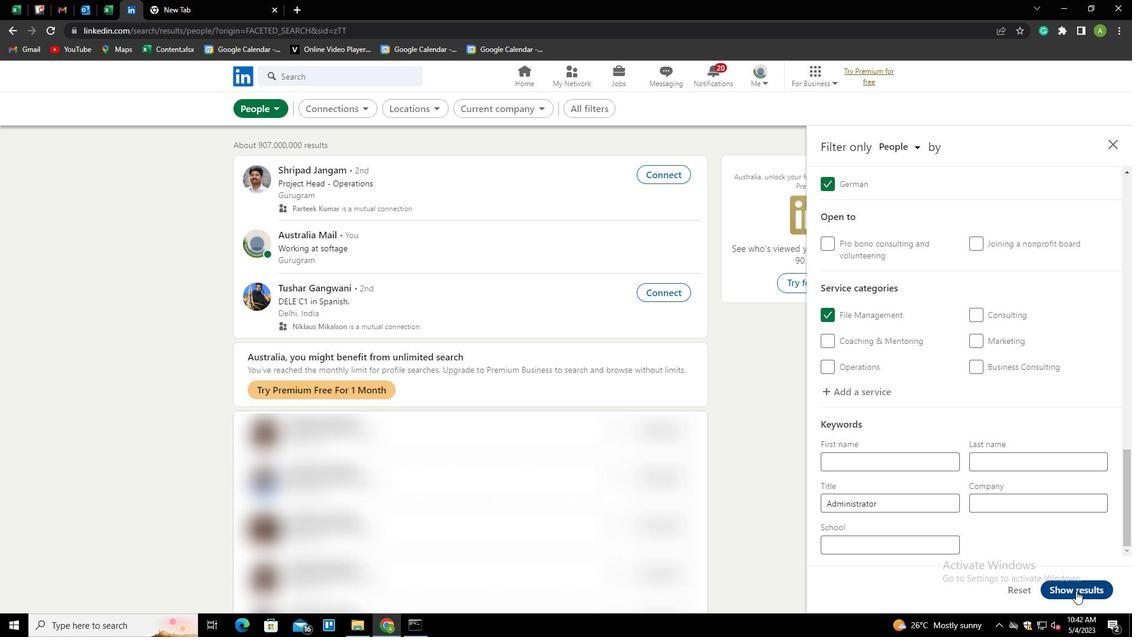 
